 Task: Look for space in Santa Quitéria do Maranhão, Brazil from 11th June, 2023 to 15th June, 2023 for 2 adults in price range Rs.7000 to Rs.16000. Place can be private room with 1  bedroom having 2 beds and 1 bathroom. Property type can be house, flat, guest house, hotel. Booking option can be shelf check-in. Required host language is Spanish.
Action: Key pressed sa
Screenshot: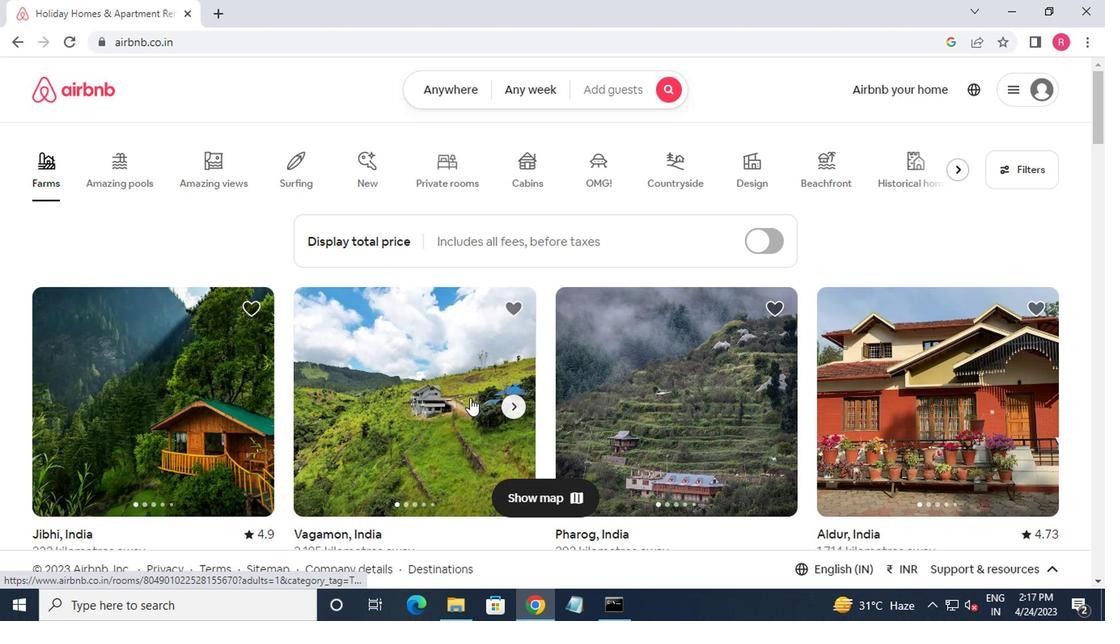 
Action: Mouse moved to (673, 94)
Screenshot: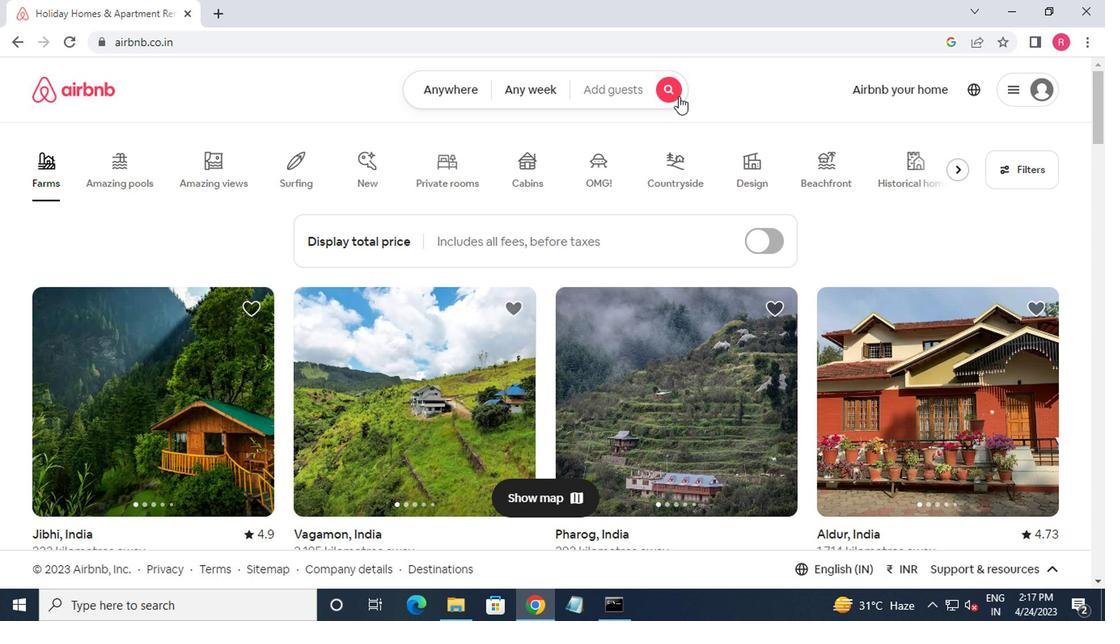 
Action: Mouse pressed left at (673, 94)
Screenshot: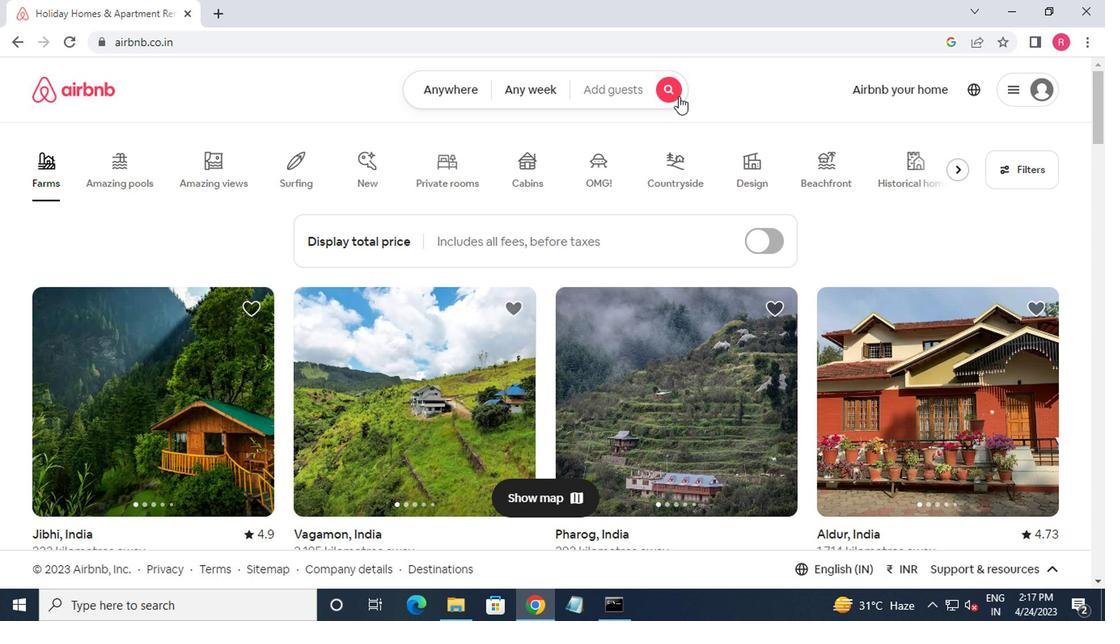 
Action: Mouse moved to (398, 154)
Screenshot: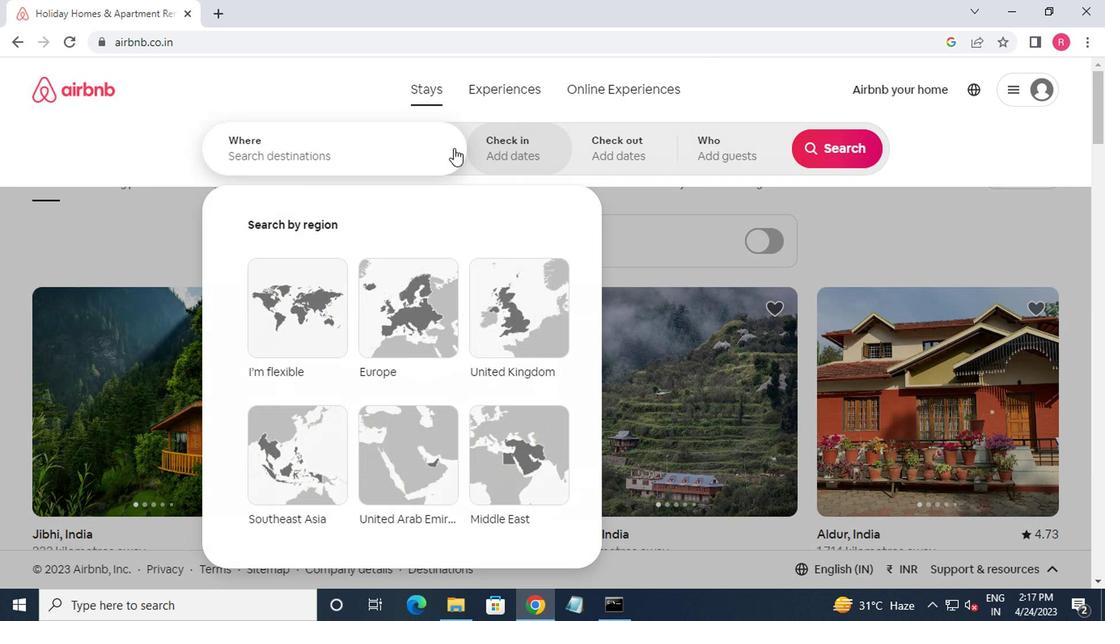 
Action: Mouse pressed left at (398, 154)
Screenshot: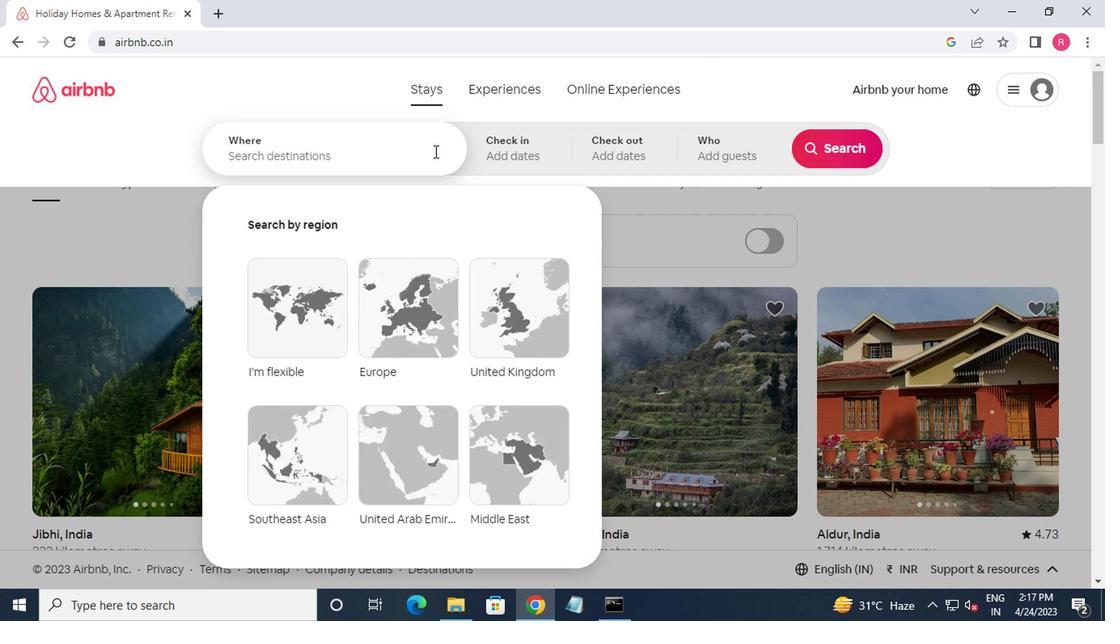 
Action: Mouse moved to (398, 154)
Screenshot: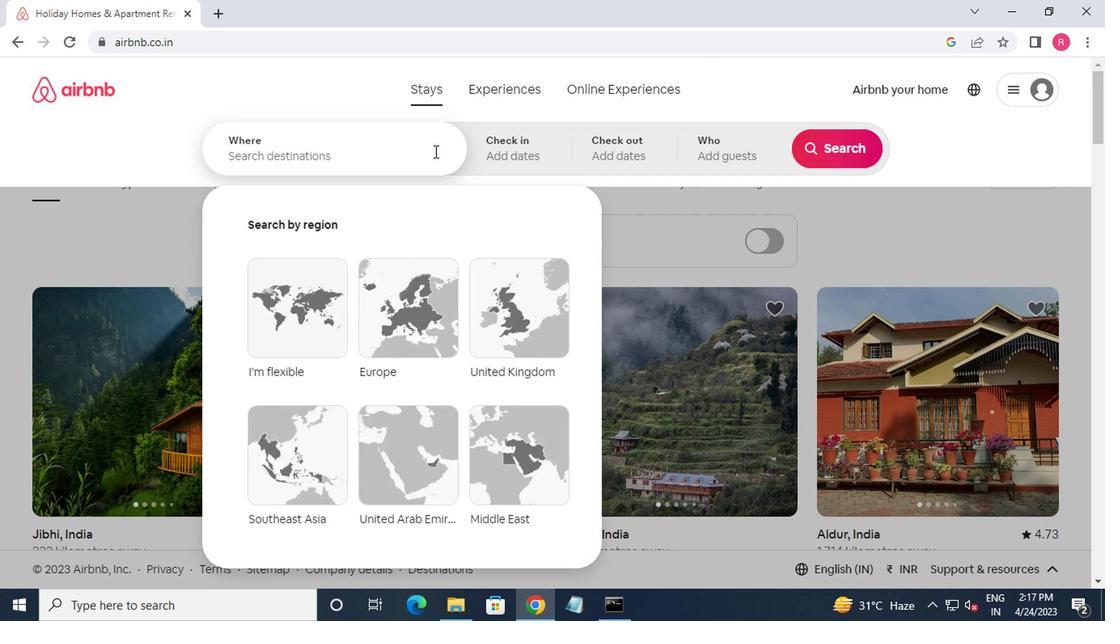 
Action: Key pressed santa<Key.space>quiteria<Key.space>do<Key.space>maranhao,brazil<Key.enter>
Screenshot: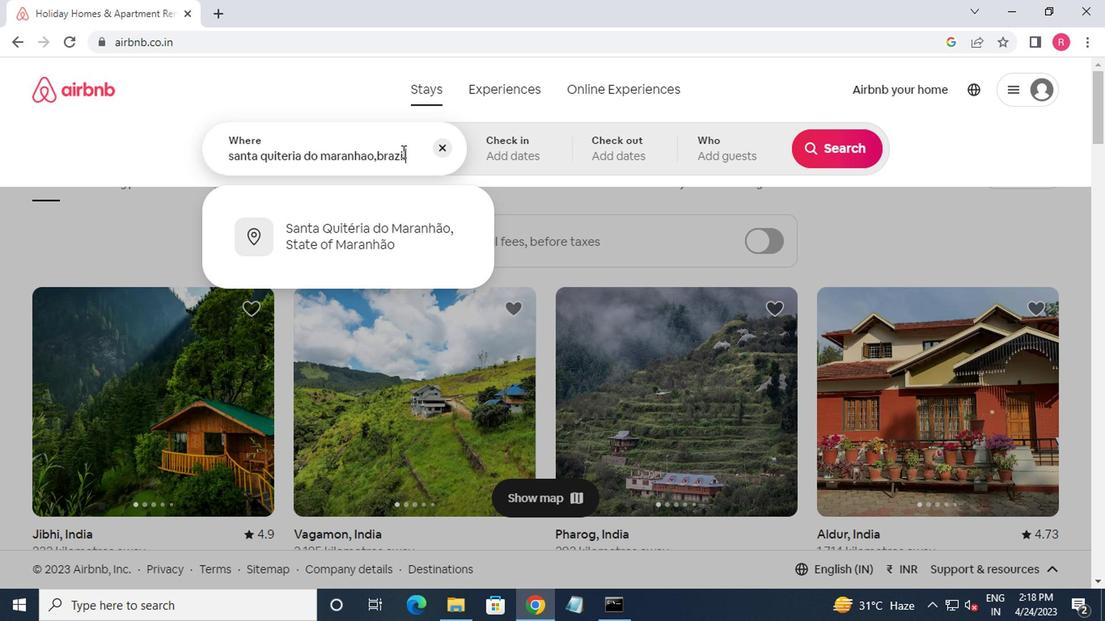 
Action: Mouse moved to (817, 286)
Screenshot: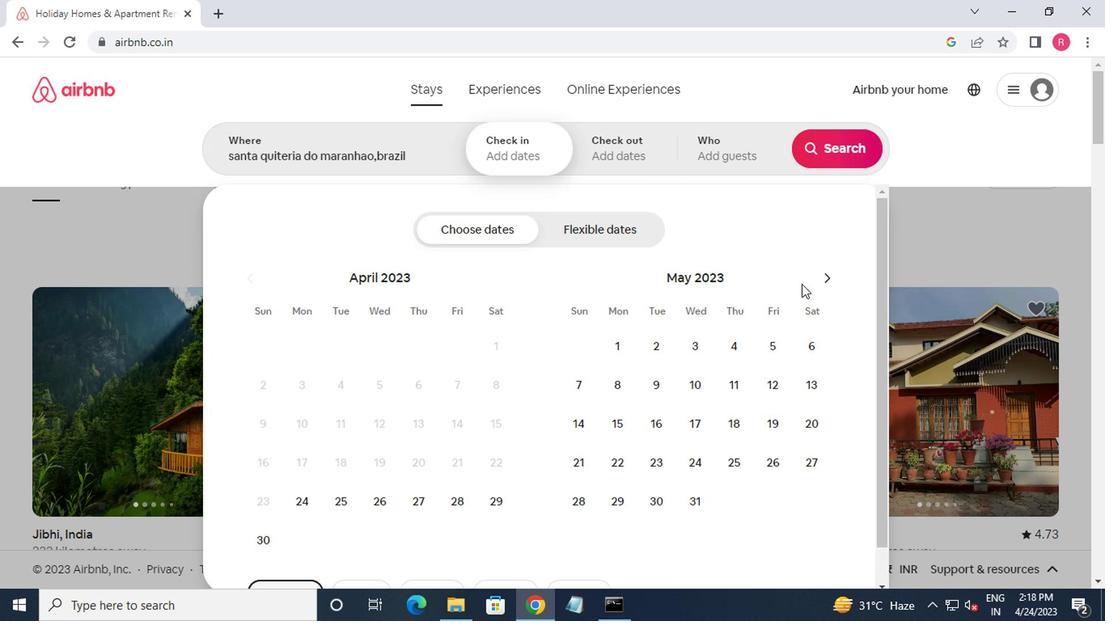 
Action: Mouse pressed left at (817, 286)
Screenshot: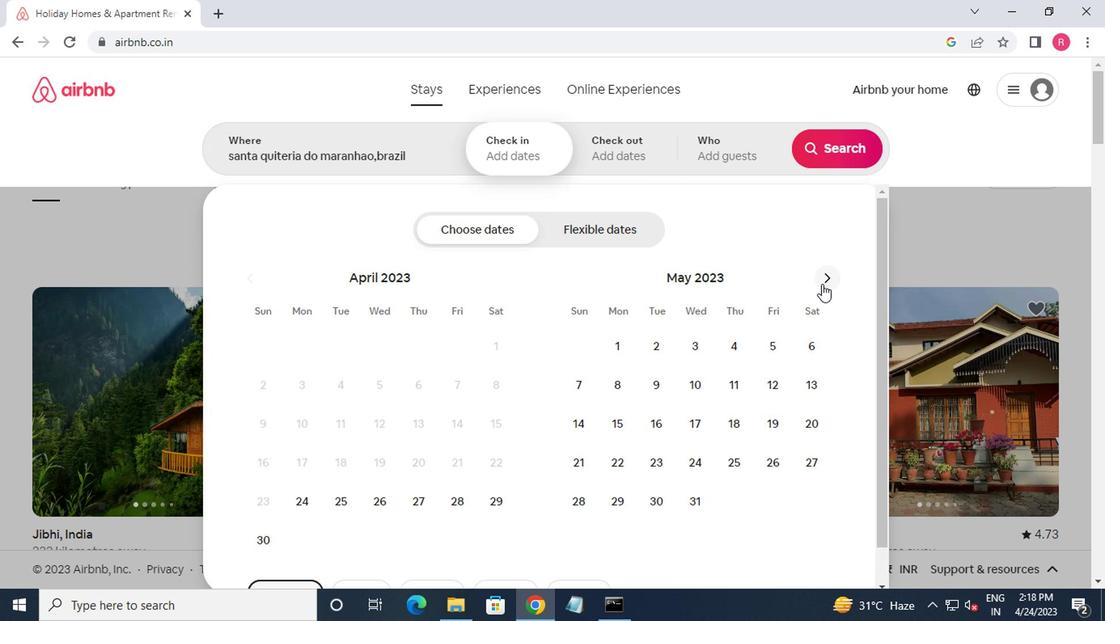 
Action: Mouse pressed left at (817, 286)
Screenshot: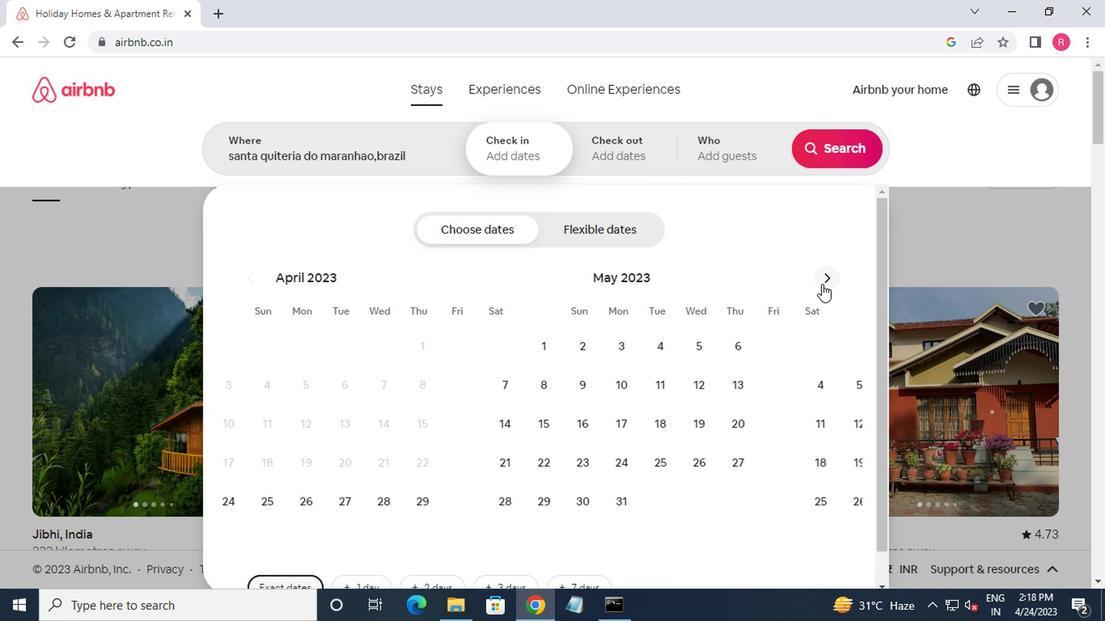 
Action: Mouse moved to (272, 424)
Screenshot: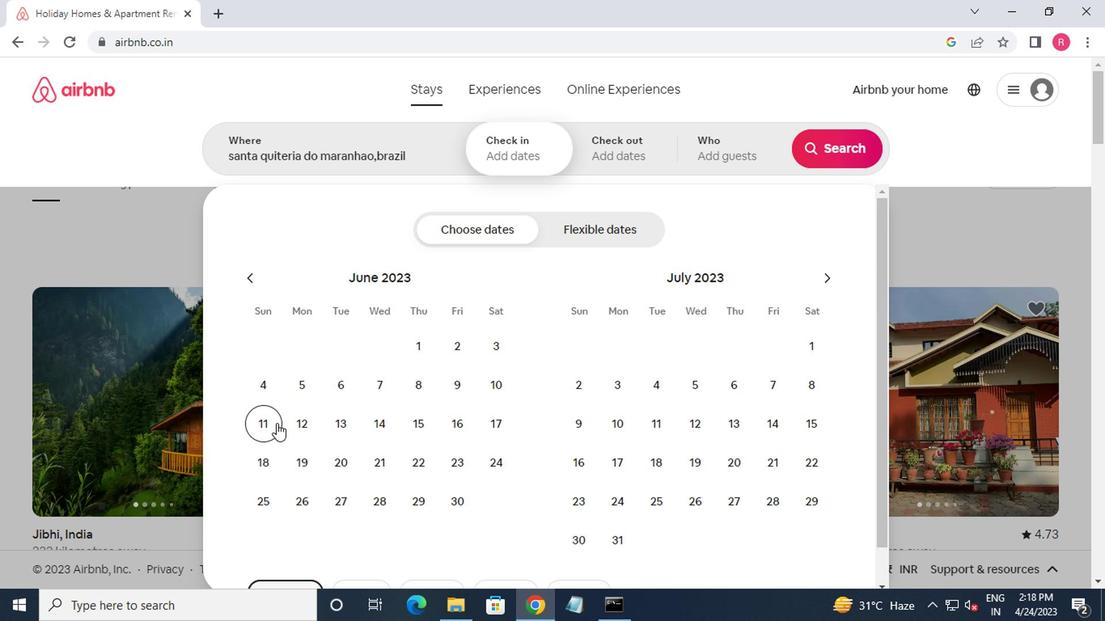 
Action: Mouse pressed left at (272, 424)
Screenshot: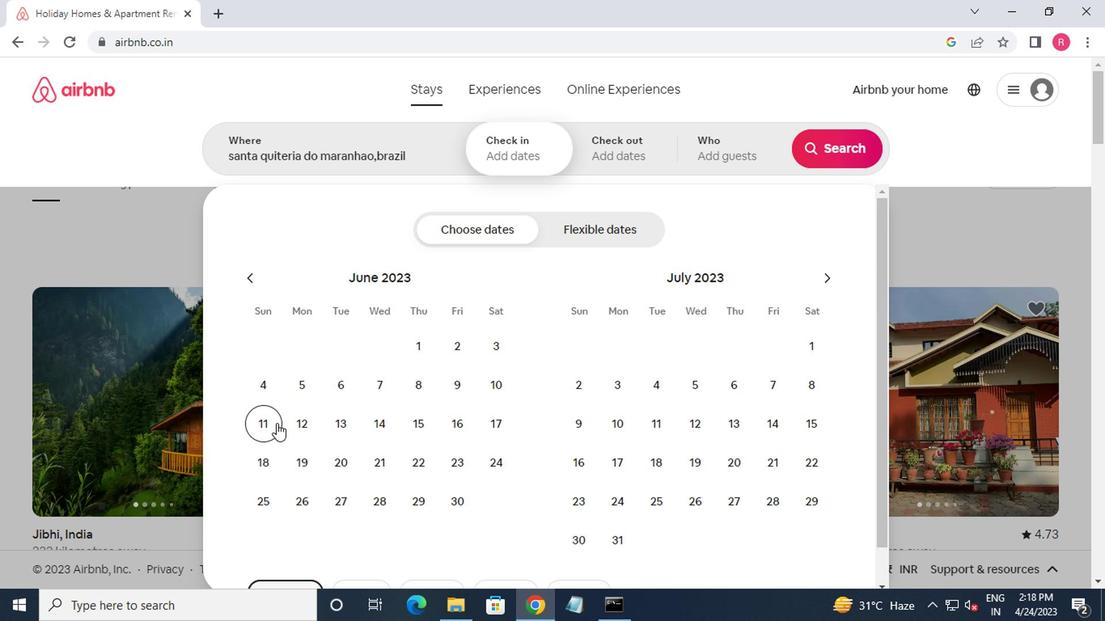 
Action: Mouse moved to (416, 428)
Screenshot: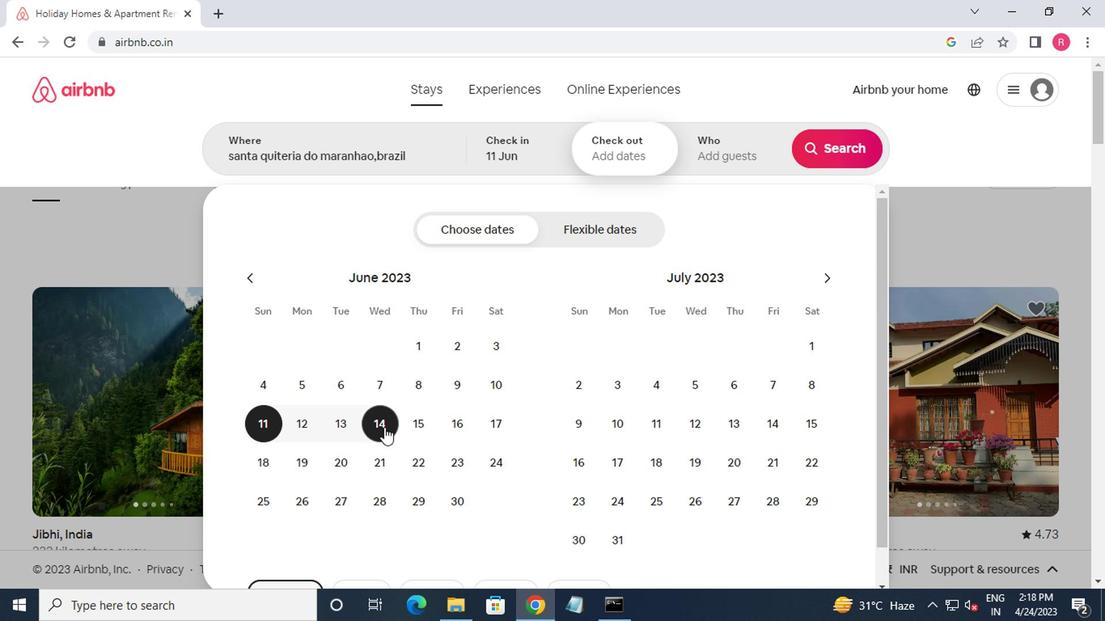 
Action: Mouse pressed left at (416, 428)
Screenshot: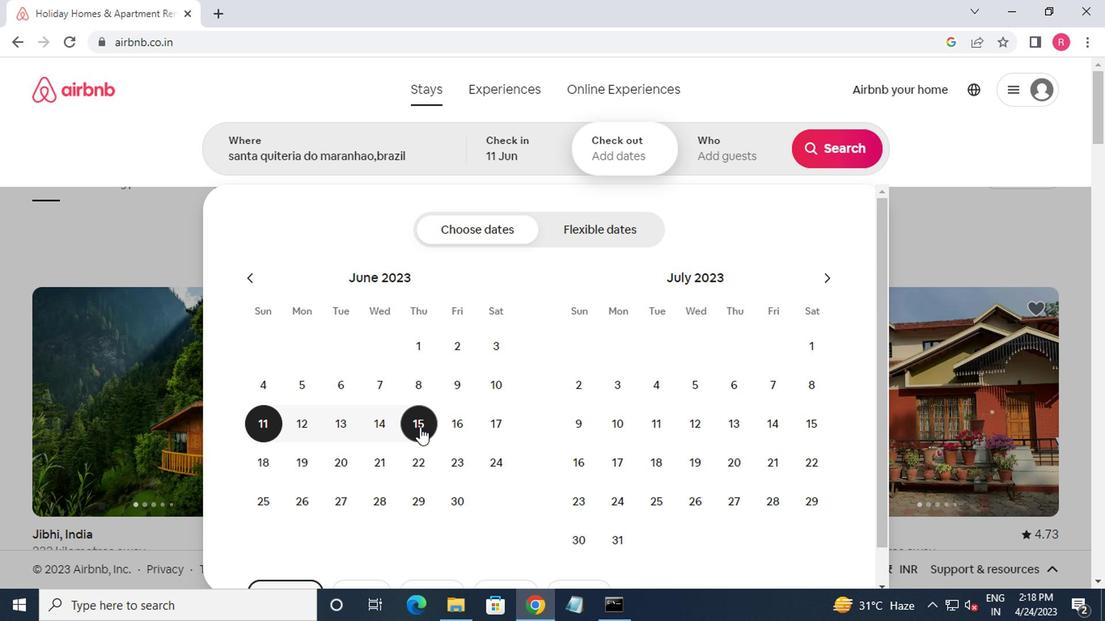 
Action: Mouse moved to (706, 164)
Screenshot: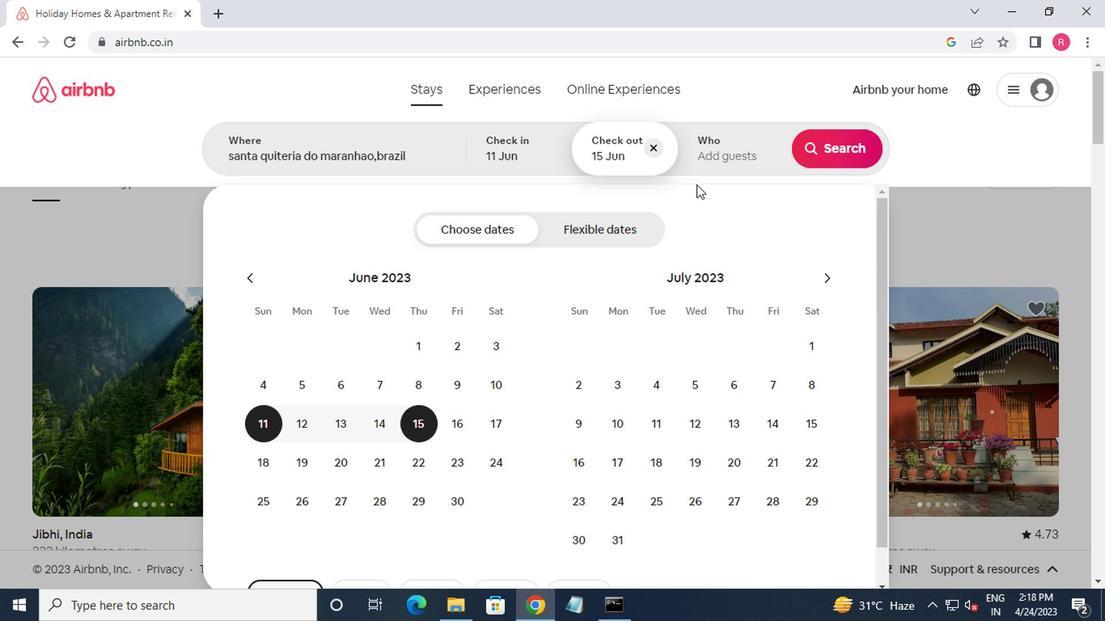 
Action: Mouse pressed left at (706, 164)
Screenshot: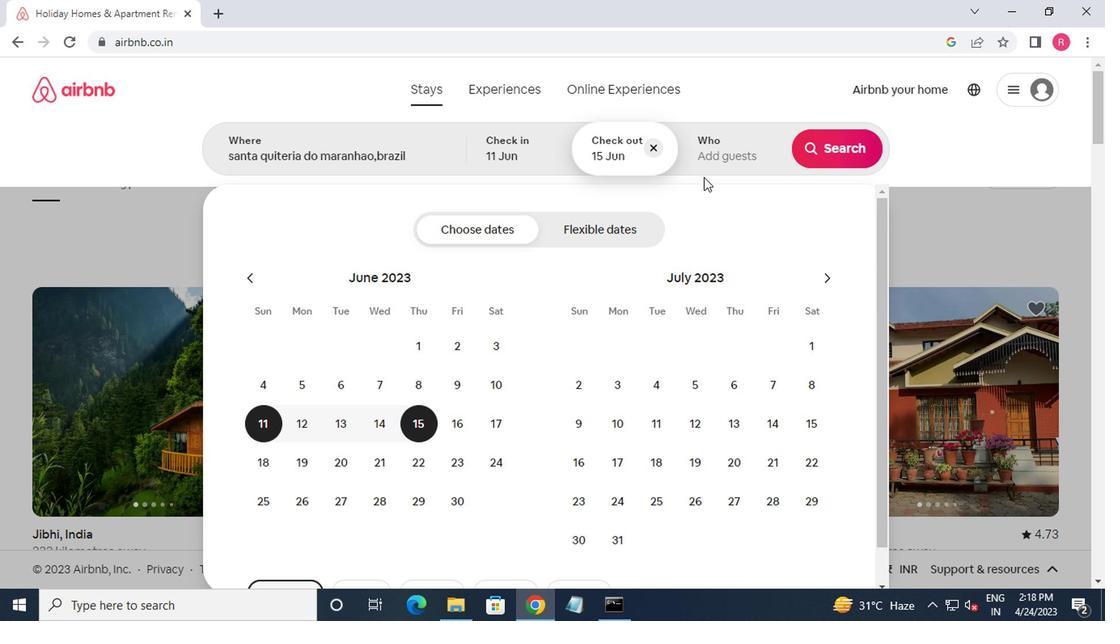 
Action: Mouse moved to (838, 232)
Screenshot: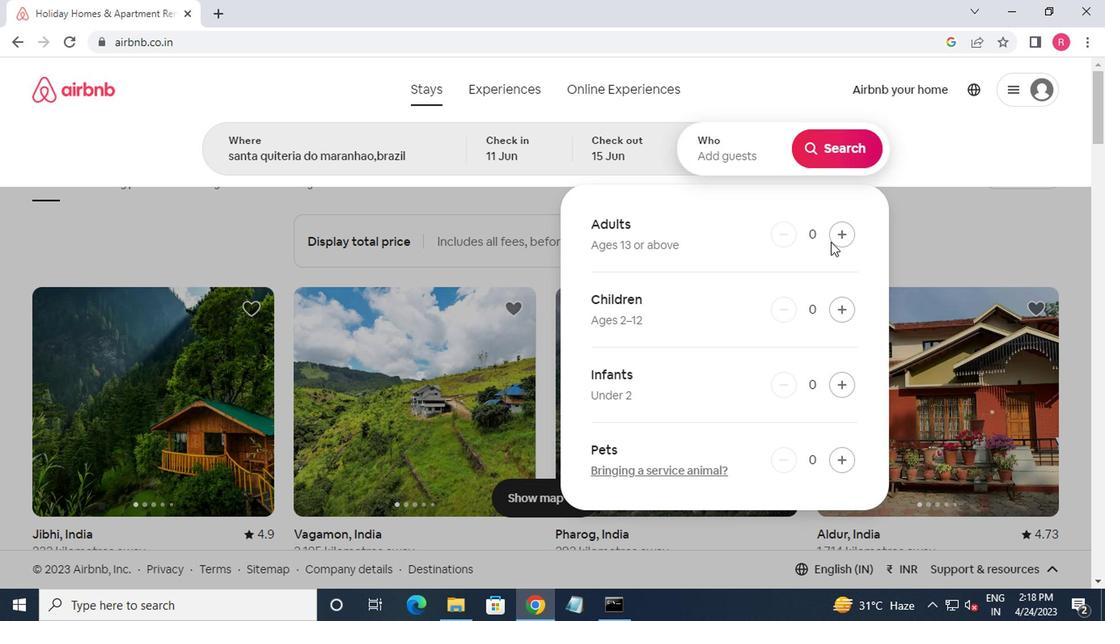 
Action: Mouse pressed left at (838, 232)
Screenshot: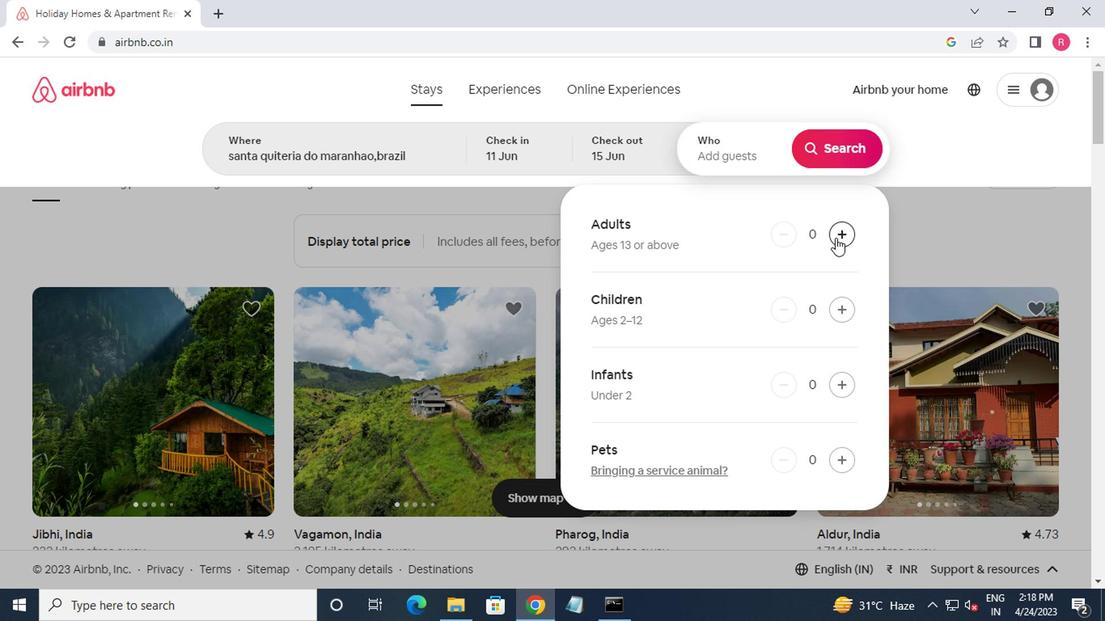 
Action: Mouse pressed left at (838, 232)
Screenshot: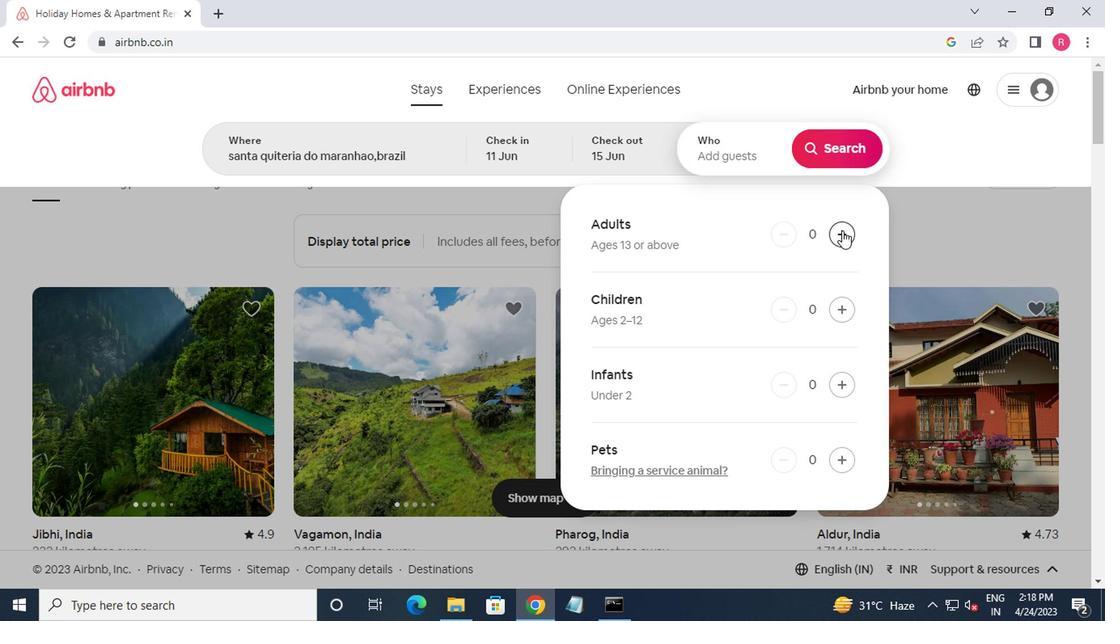 
Action: Mouse moved to (812, 157)
Screenshot: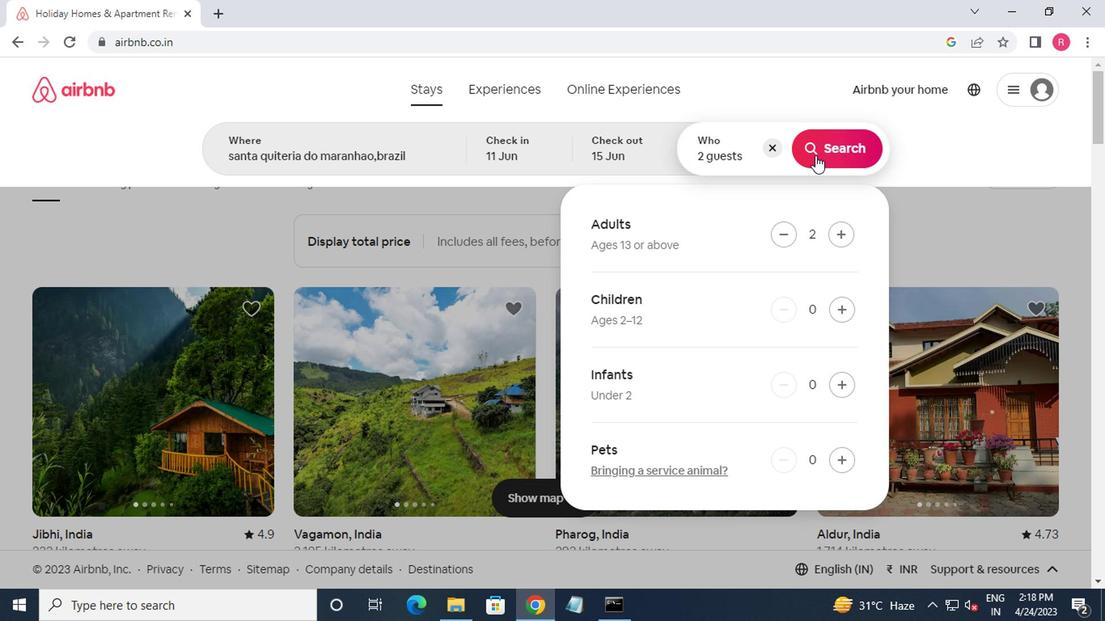 
Action: Mouse pressed left at (812, 157)
Screenshot: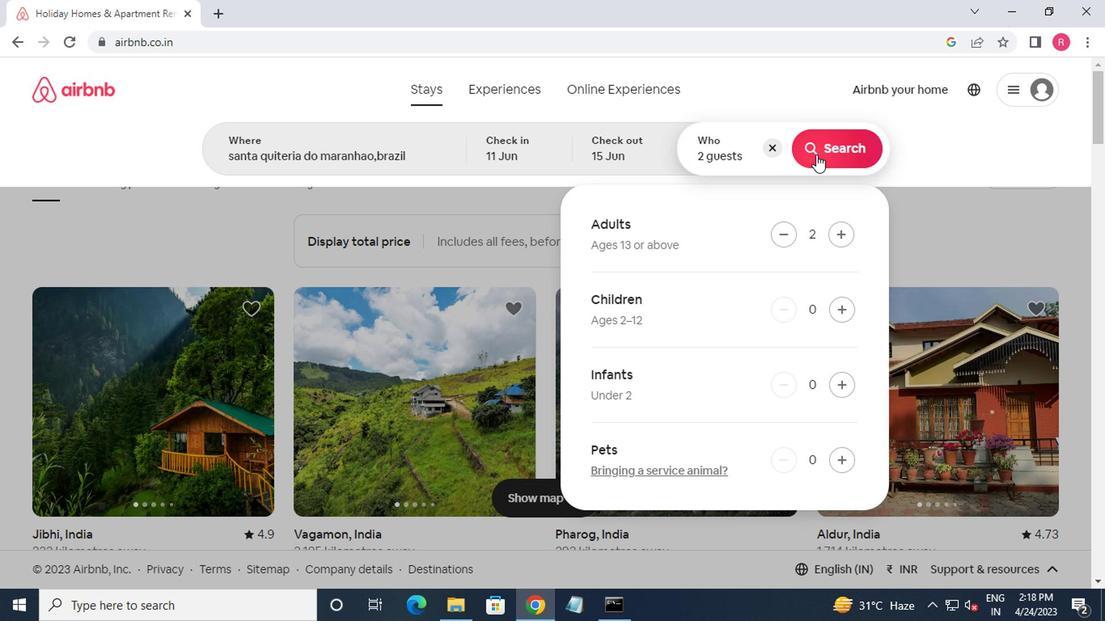 
Action: Mouse moved to (1019, 145)
Screenshot: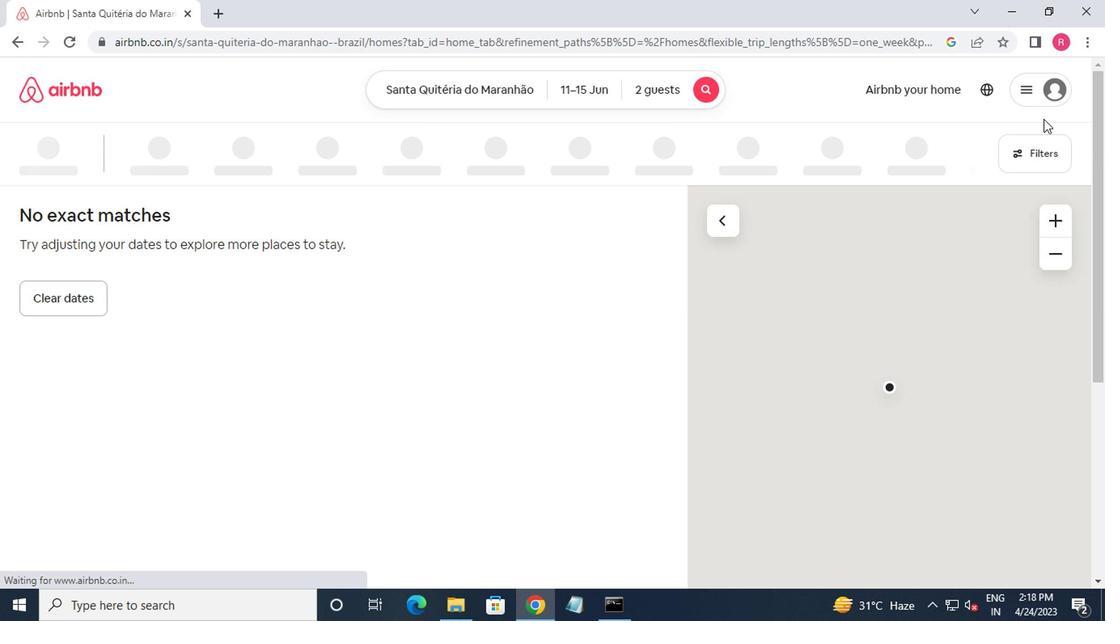 
Action: Mouse pressed left at (1019, 145)
Screenshot: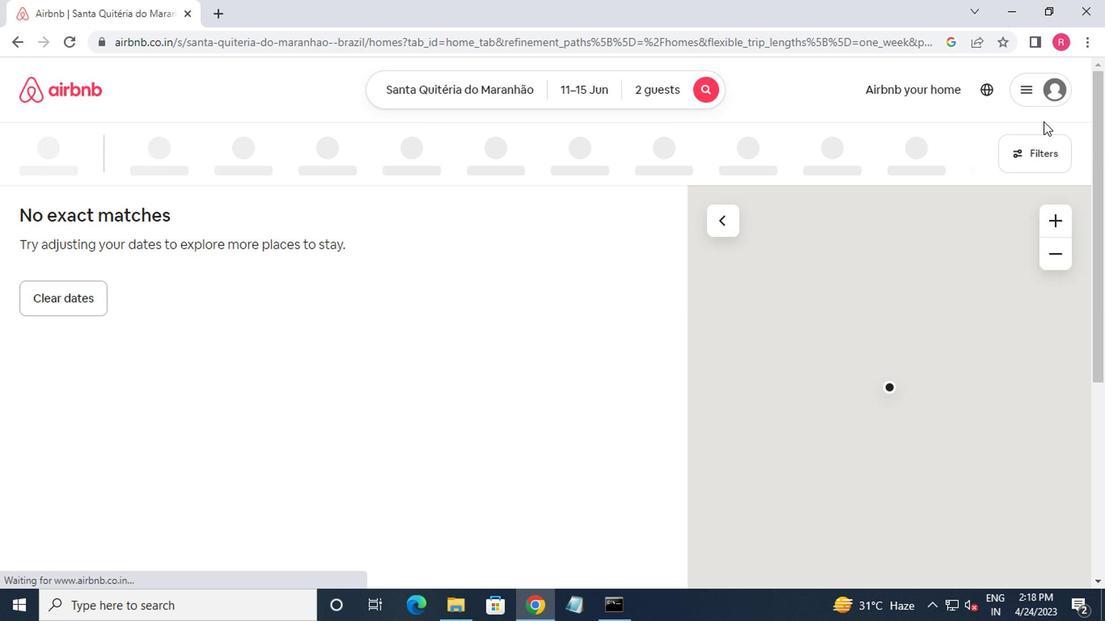 
Action: Mouse moved to (360, 263)
Screenshot: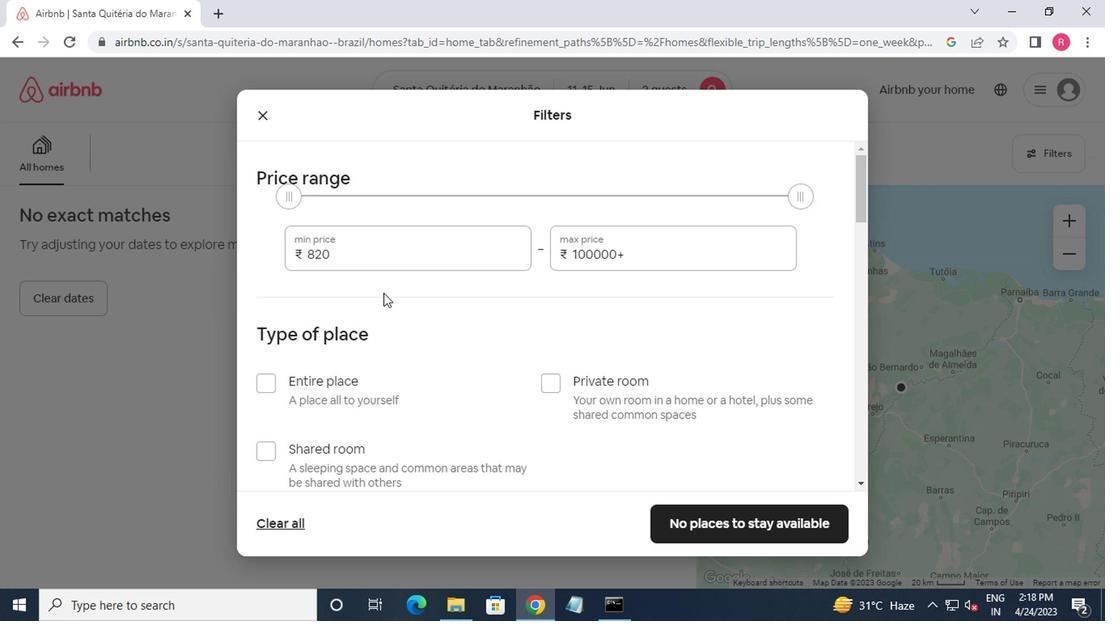 
Action: Mouse pressed left at (360, 263)
Screenshot: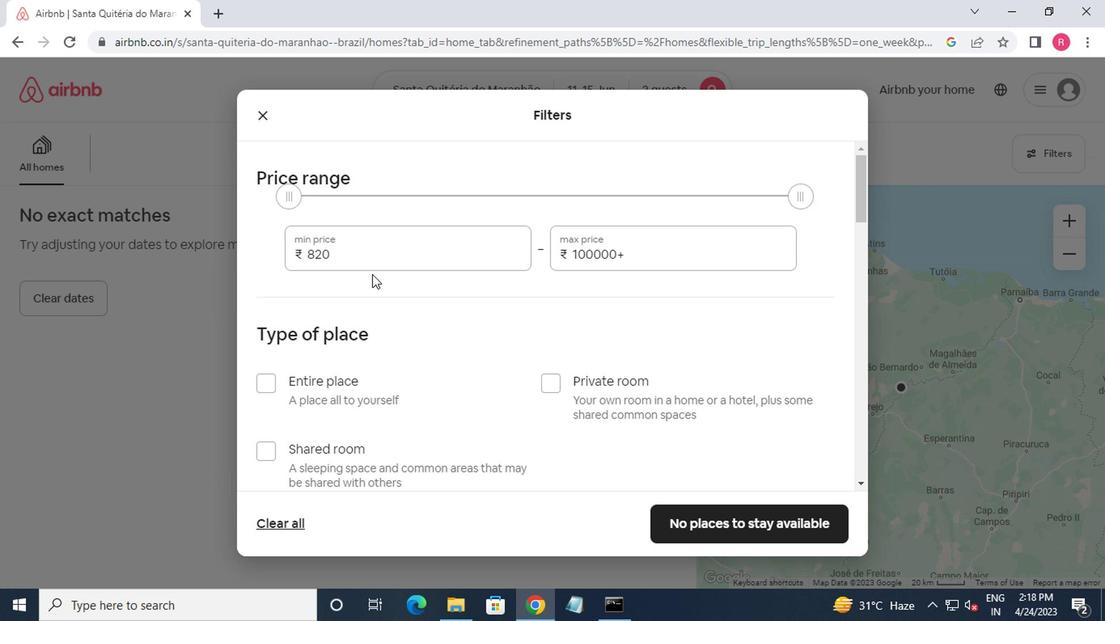 
Action: Mouse moved to (359, 264)
Screenshot: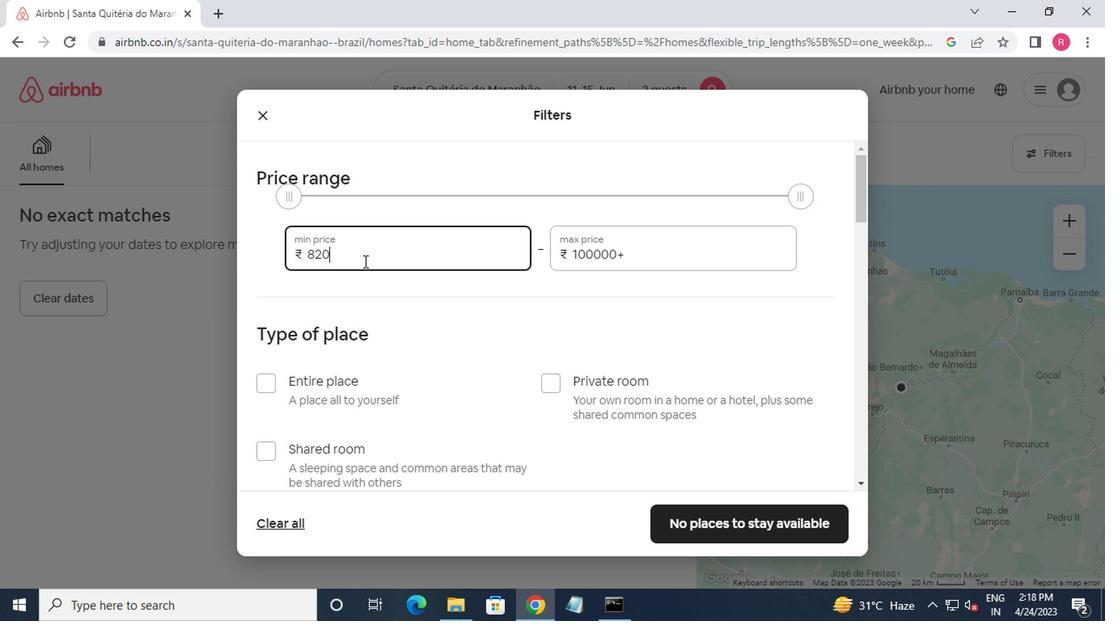 
Action: Key pressed <Key.backspace><Key.backspace><Key.backspace><Key.backspace><Key.backspace>7000<Key.tab>16000
Screenshot: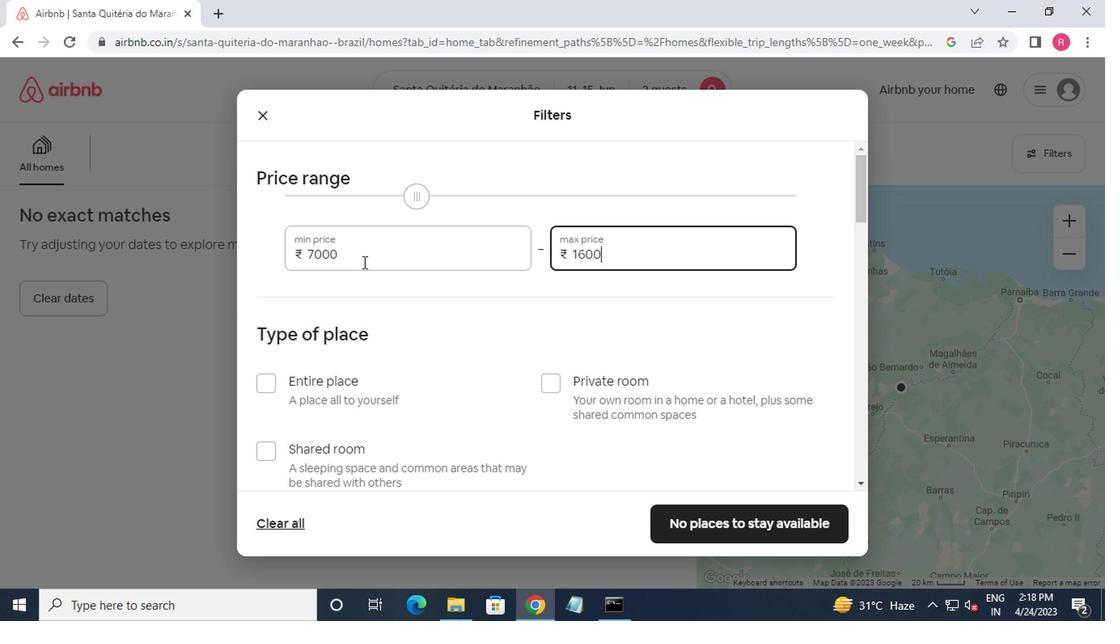
Action: Mouse moved to (352, 393)
Screenshot: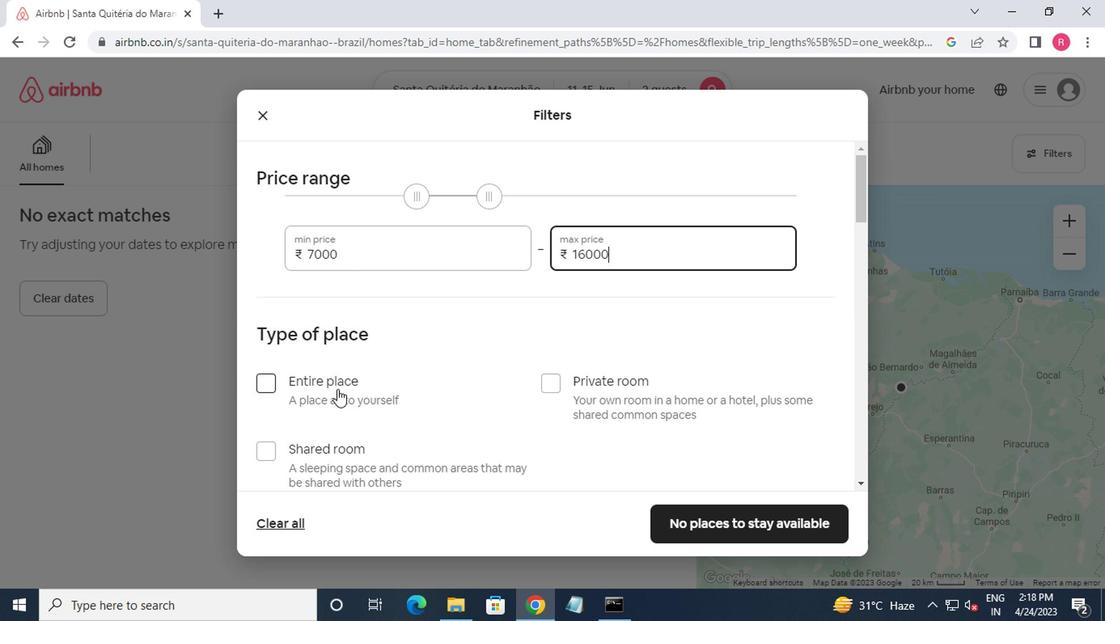 
Action: Mouse scrolled (352, 391) with delta (0, -1)
Screenshot: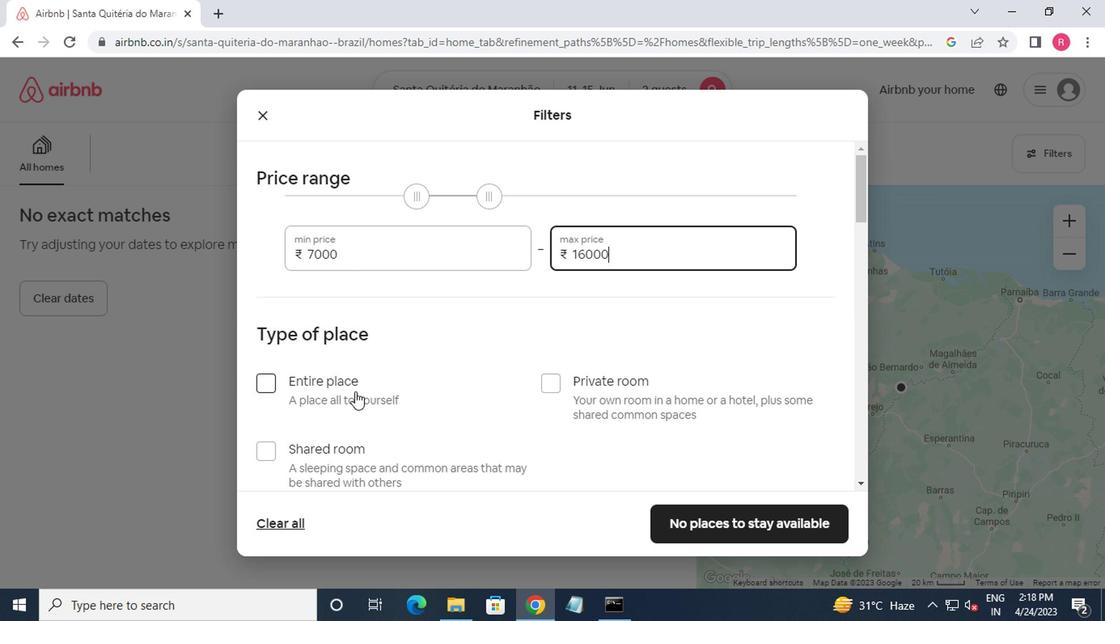 
Action: Mouse moved to (546, 303)
Screenshot: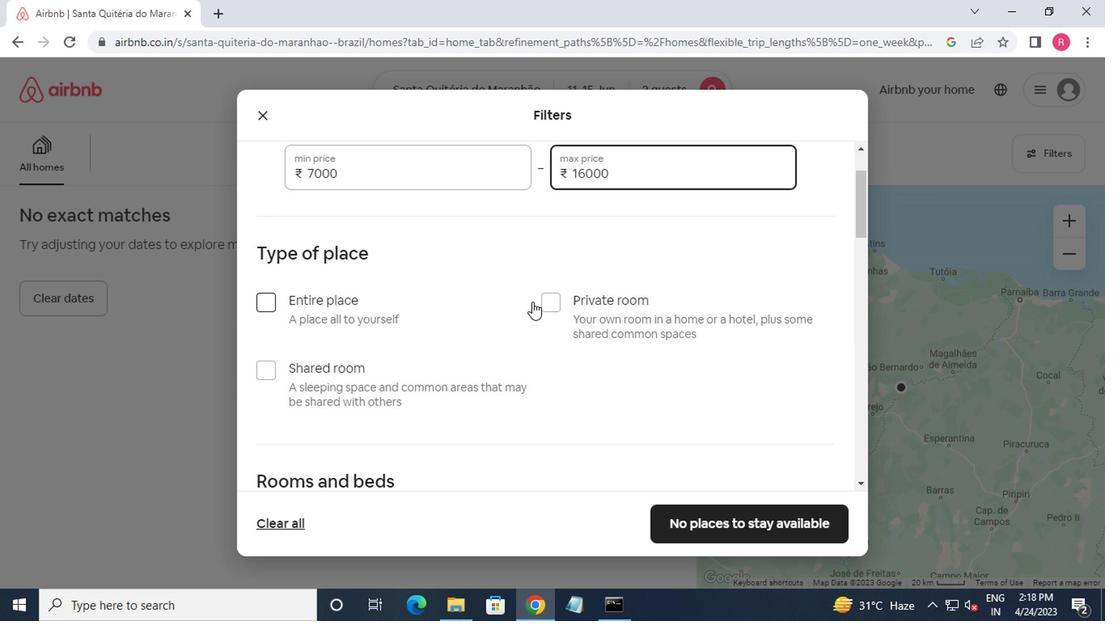 
Action: Mouse pressed left at (546, 303)
Screenshot: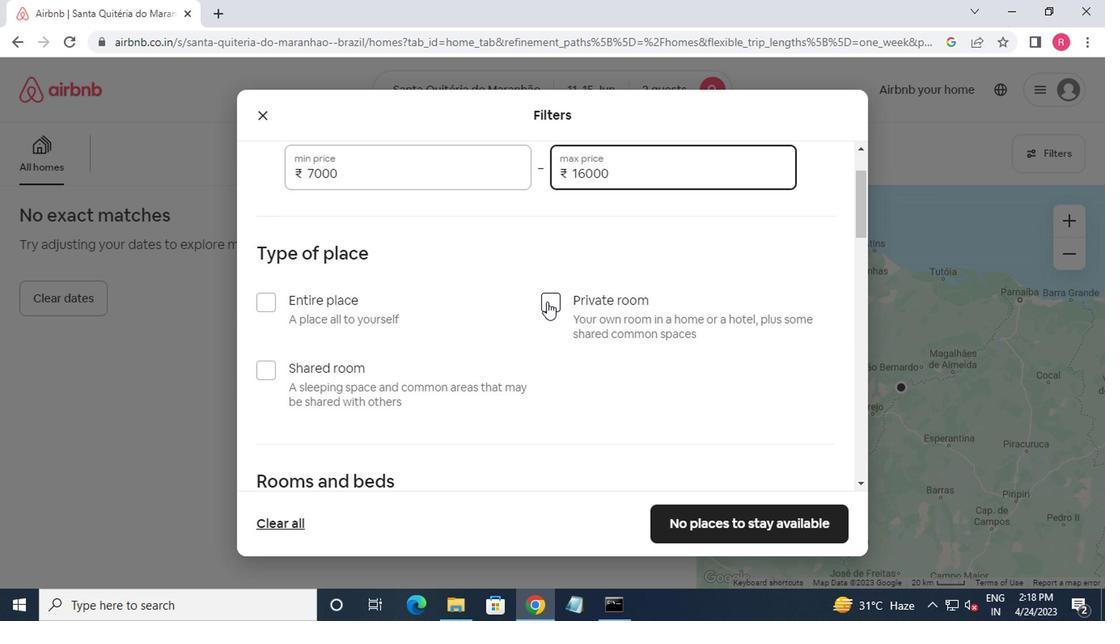 
Action: Mouse moved to (518, 364)
Screenshot: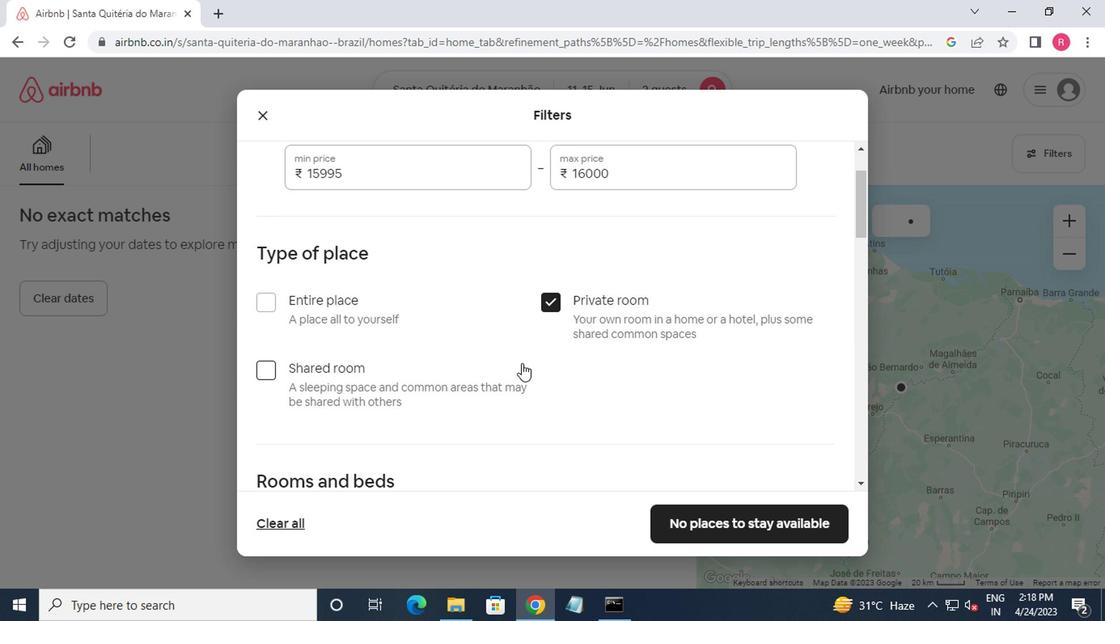 
Action: Mouse scrolled (518, 363) with delta (0, -1)
Screenshot: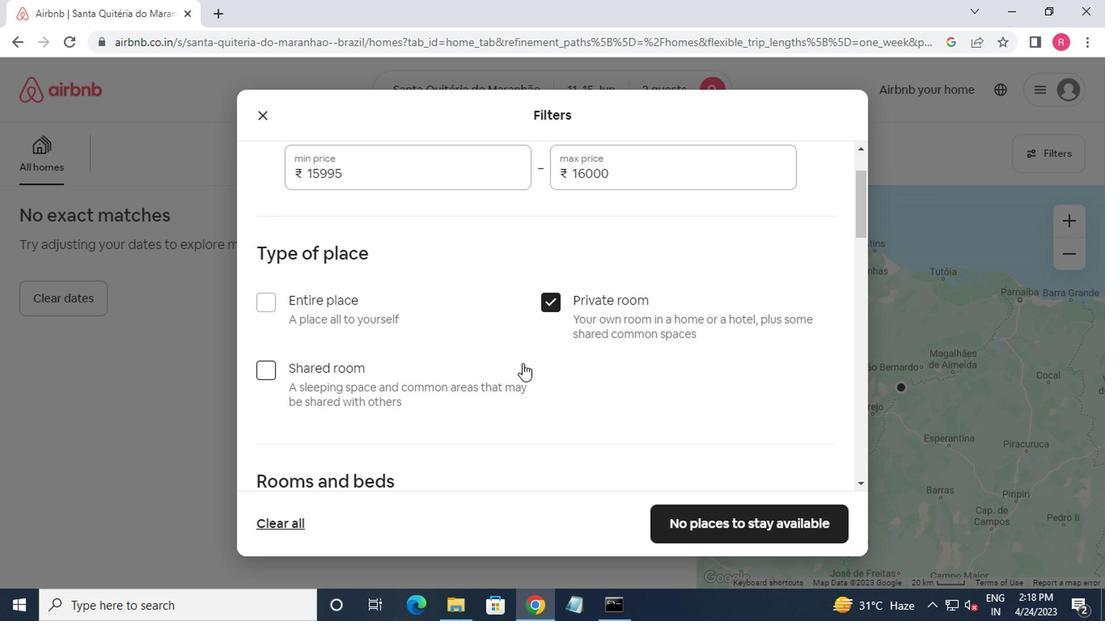 
Action: Mouse scrolled (518, 363) with delta (0, -1)
Screenshot: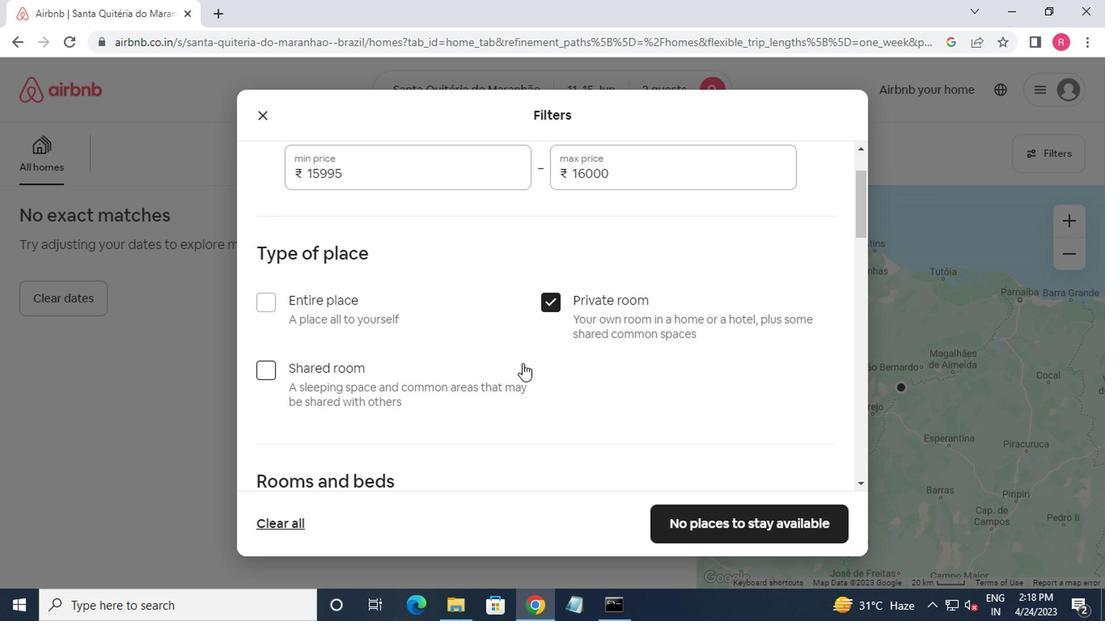 
Action: Mouse scrolled (518, 363) with delta (0, -1)
Screenshot: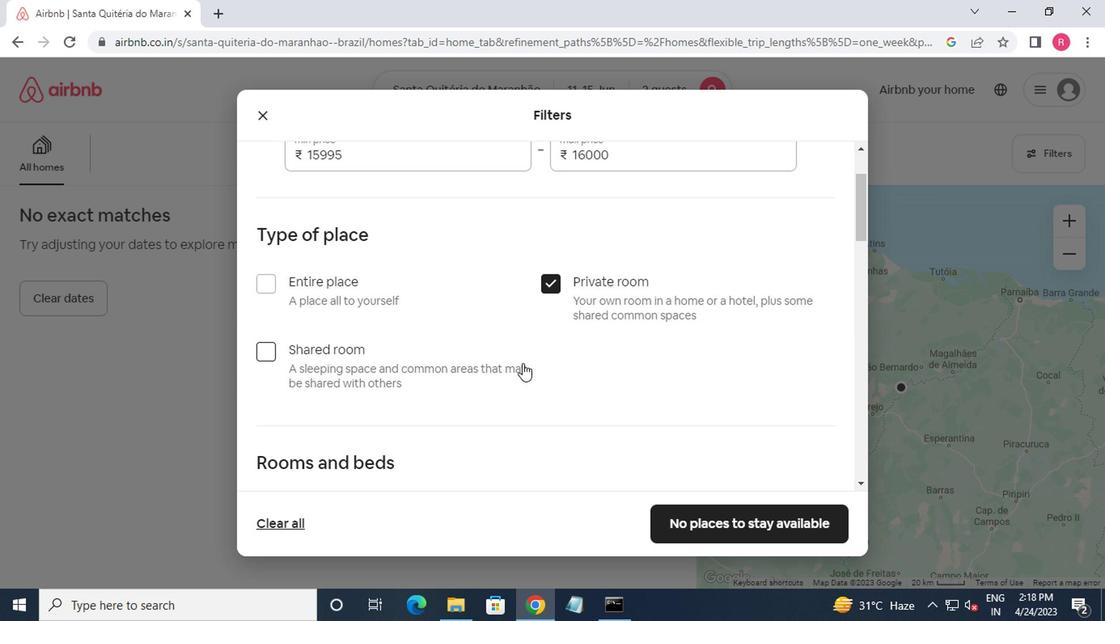 
Action: Mouse moved to (512, 364)
Screenshot: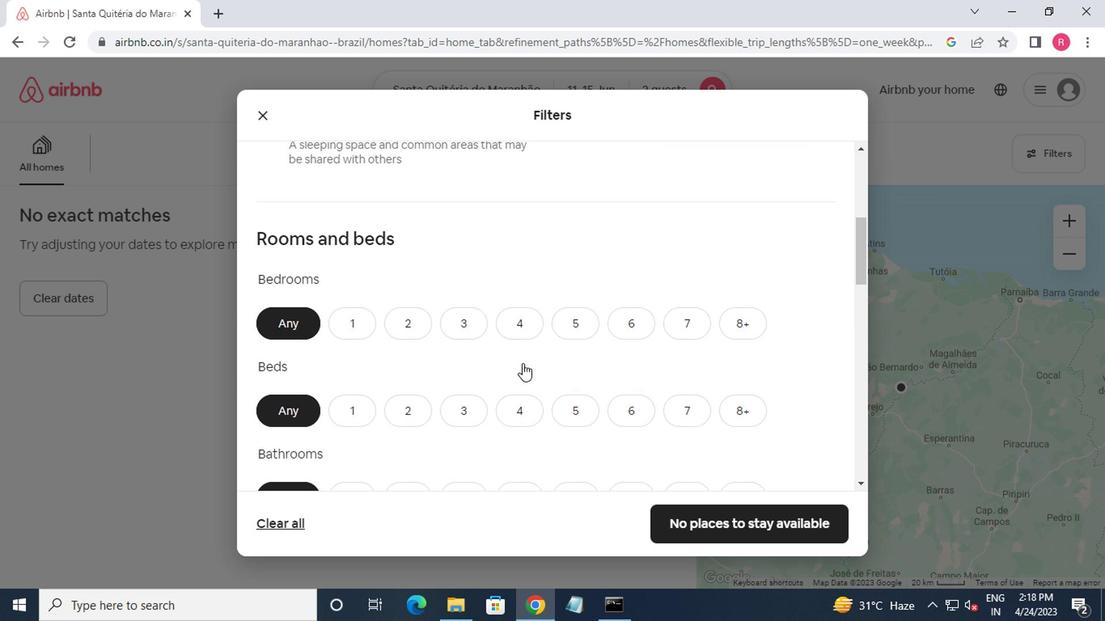 
Action: Mouse scrolled (512, 363) with delta (0, -1)
Screenshot: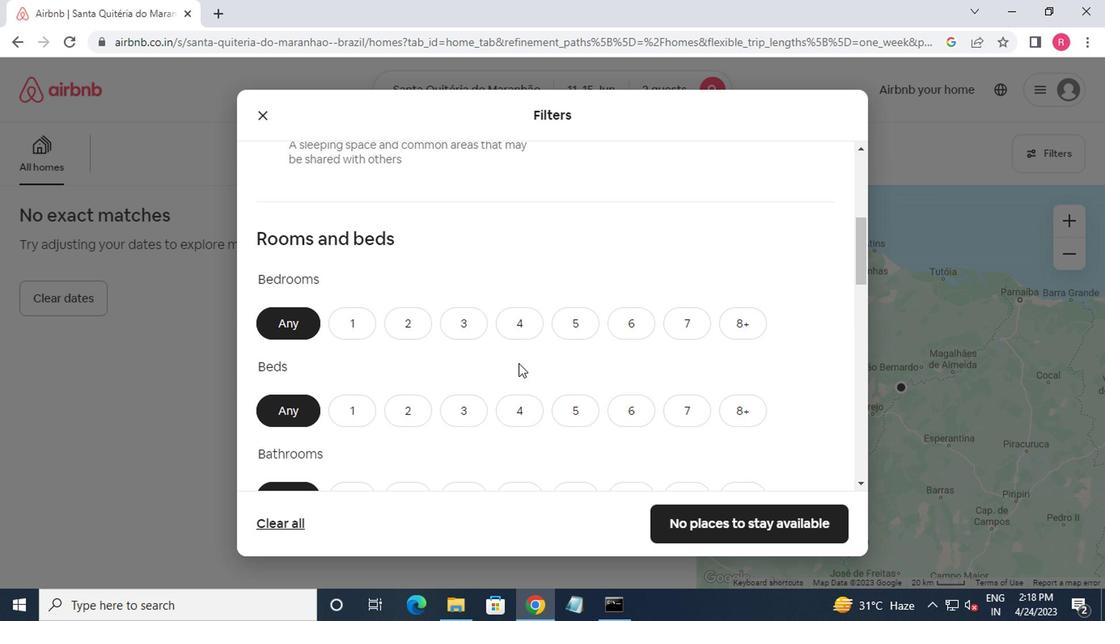 
Action: Mouse moved to (344, 257)
Screenshot: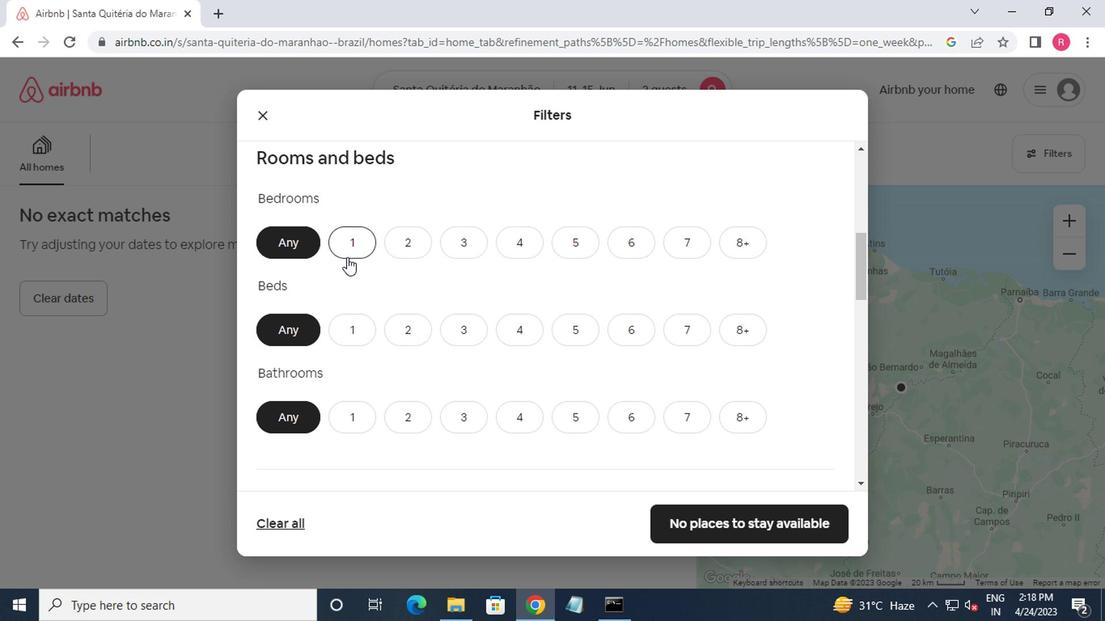 
Action: Mouse pressed left at (344, 257)
Screenshot: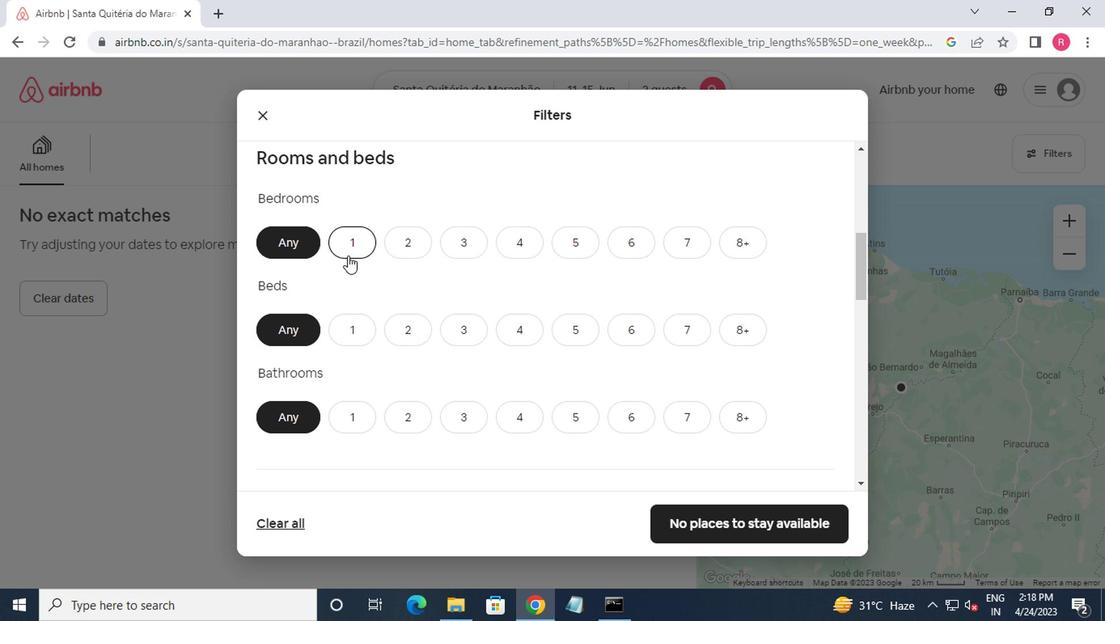 
Action: Mouse moved to (402, 340)
Screenshot: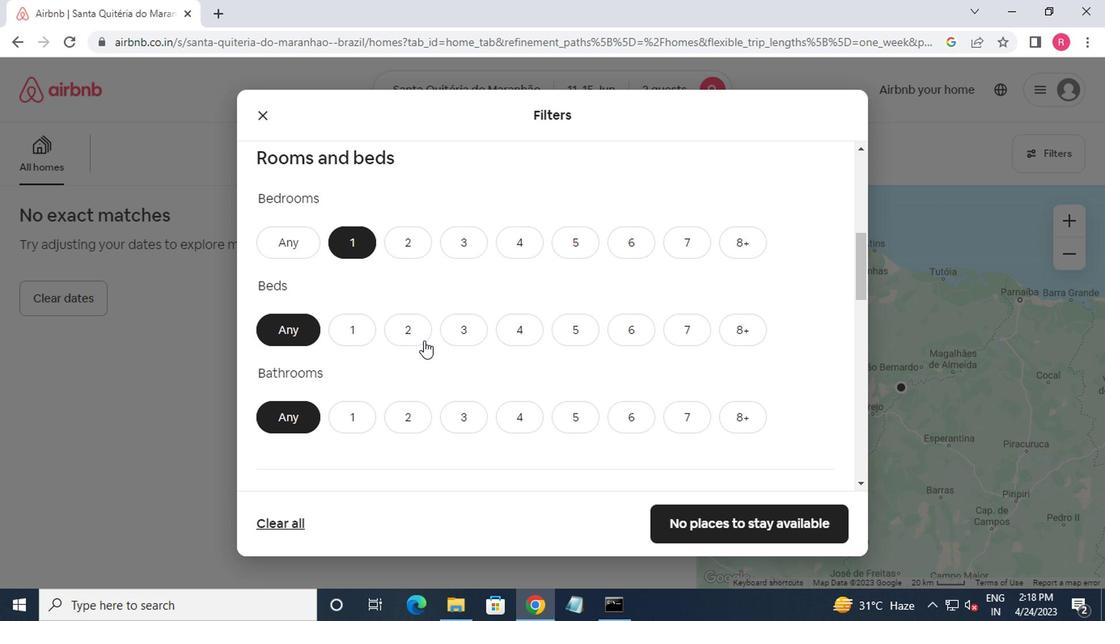 
Action: Mouse pressed left at (402, 340)
Screenshot: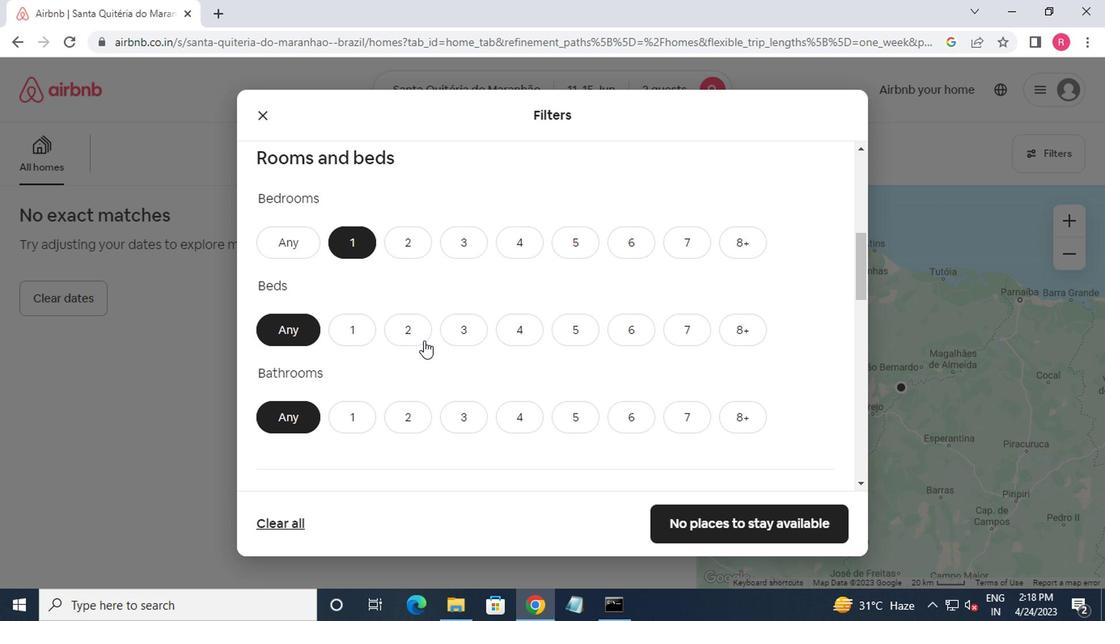 
Action: Mouse moved to (356, 417)
Screenshot: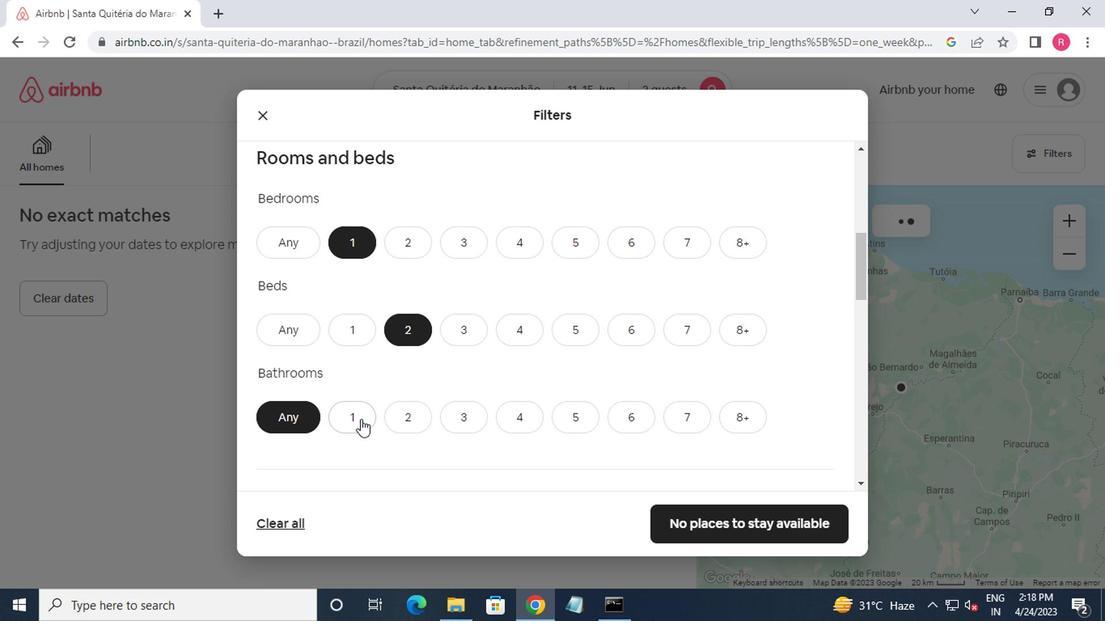 
Action: Mouse pressed left at (356, 417)
Screenshot: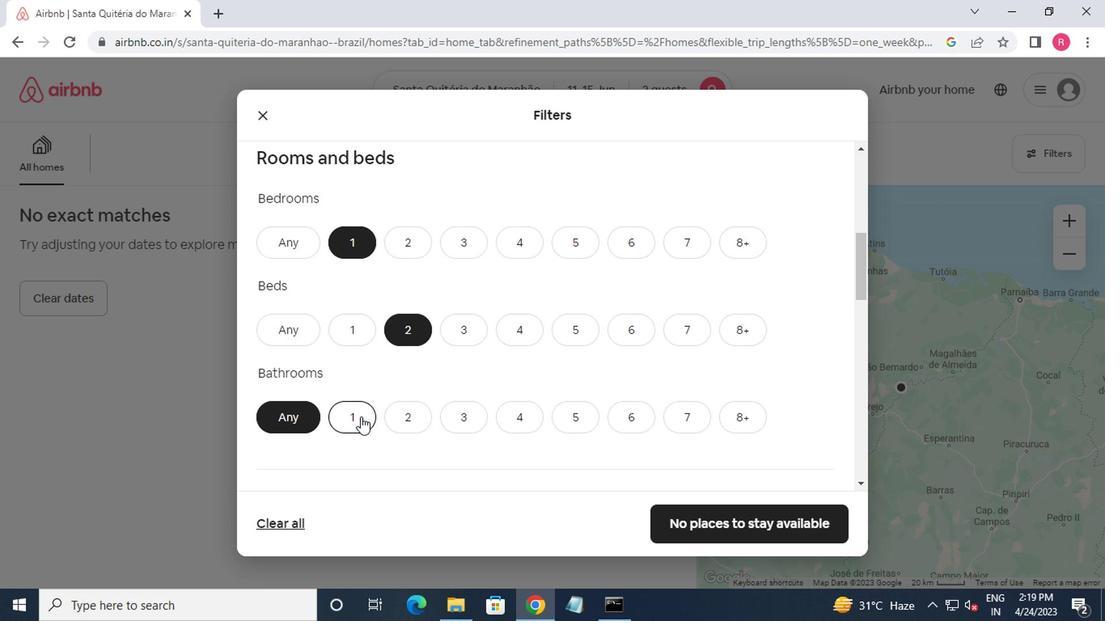 
Action: Mouse moved to (372, 408)
Screenshot: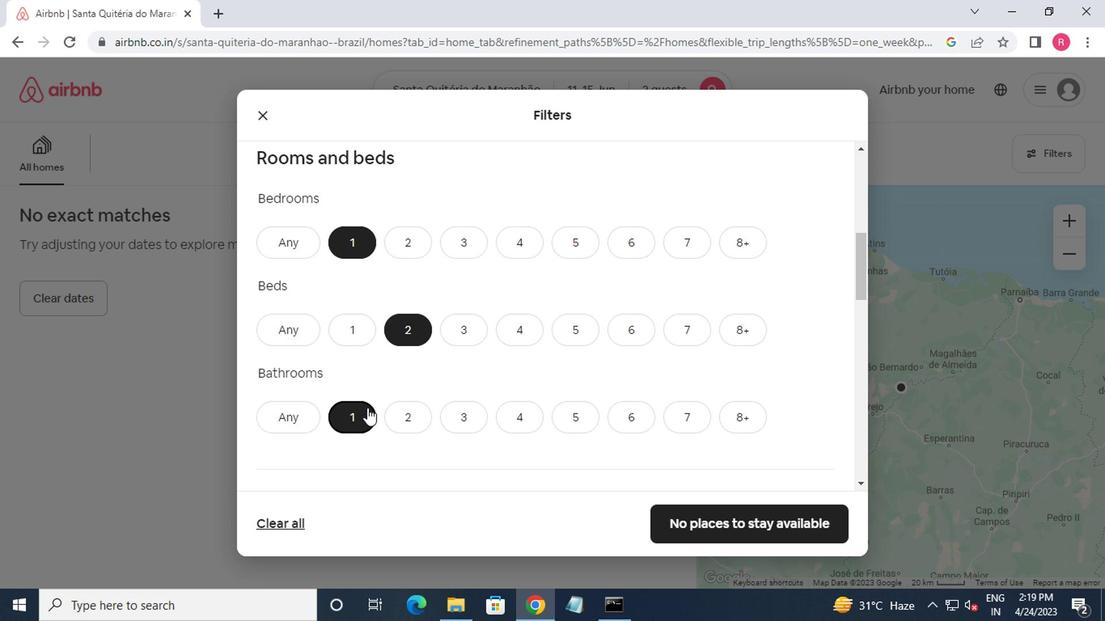 
Action: Mouse scrolled (372, 408) with delta (0, 0)
Screenshot: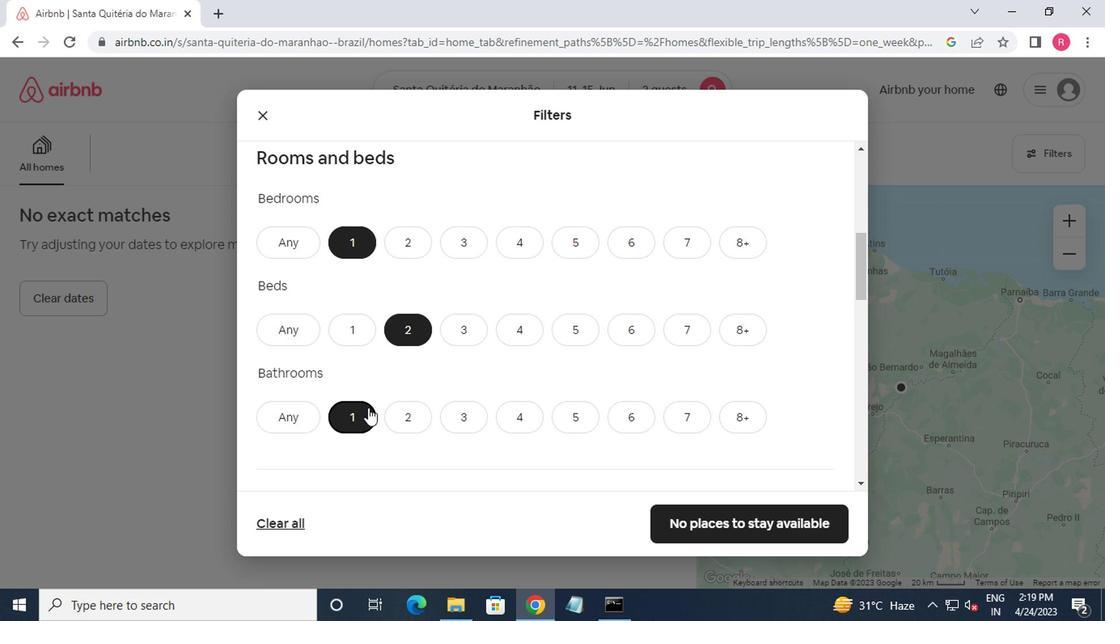 
Action: Mouse moved to (372, 408)
Screenshot: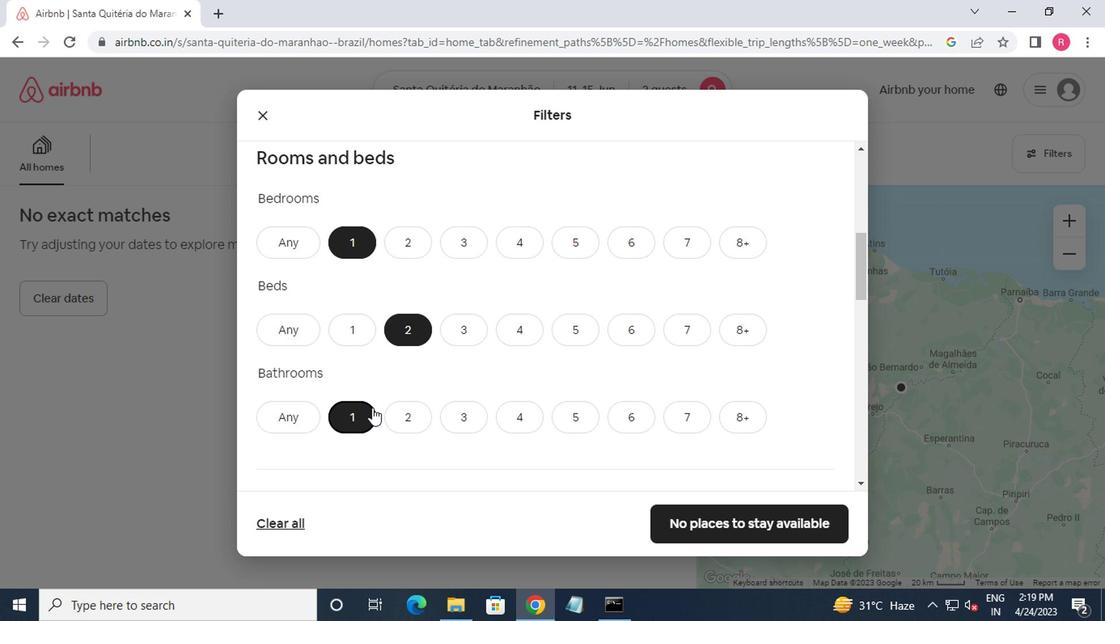 
Action: Mouse scrolled (372, 408) with delta (0, 0)
Screenshot: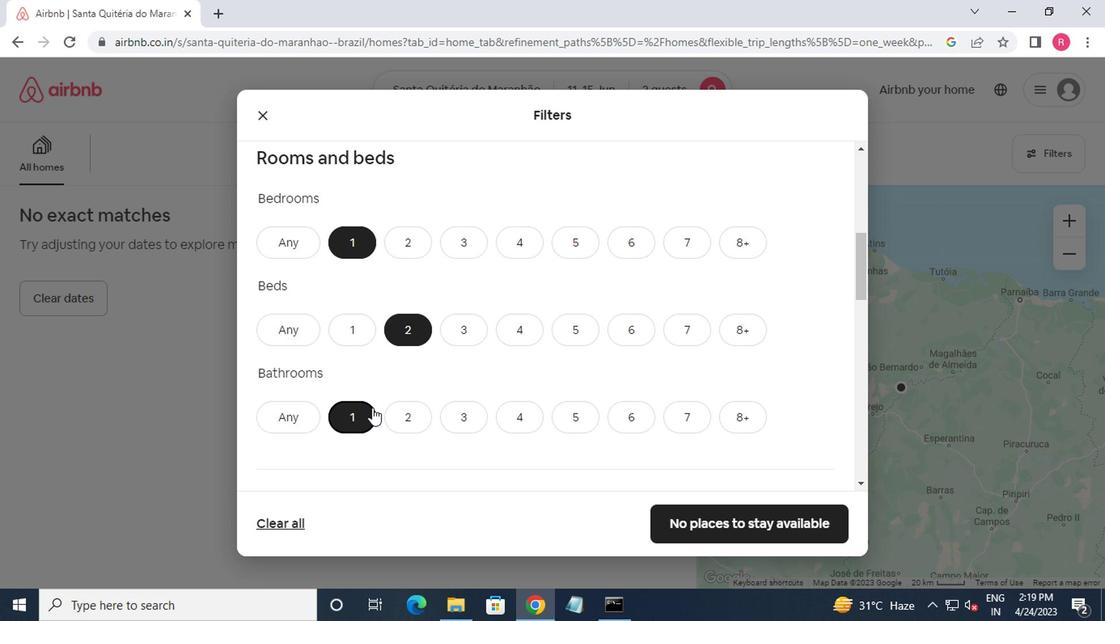 
Action: Mouse moved to (372, 411)
Screenshot: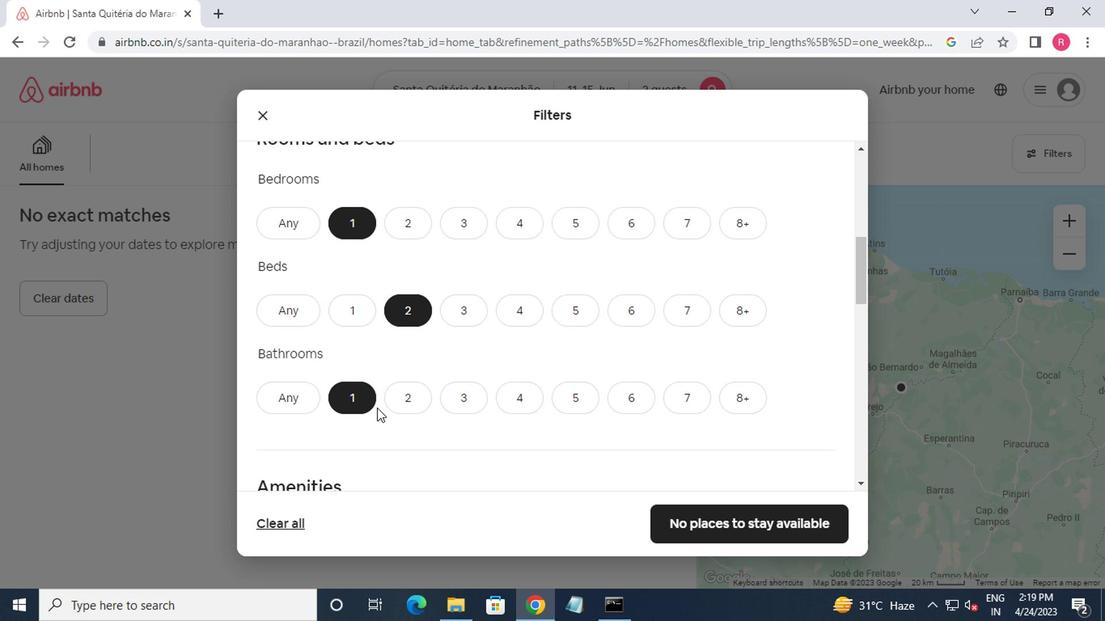 
Action: Mouse scrolled (372, 410) with delta (0, -1)
Screenshot: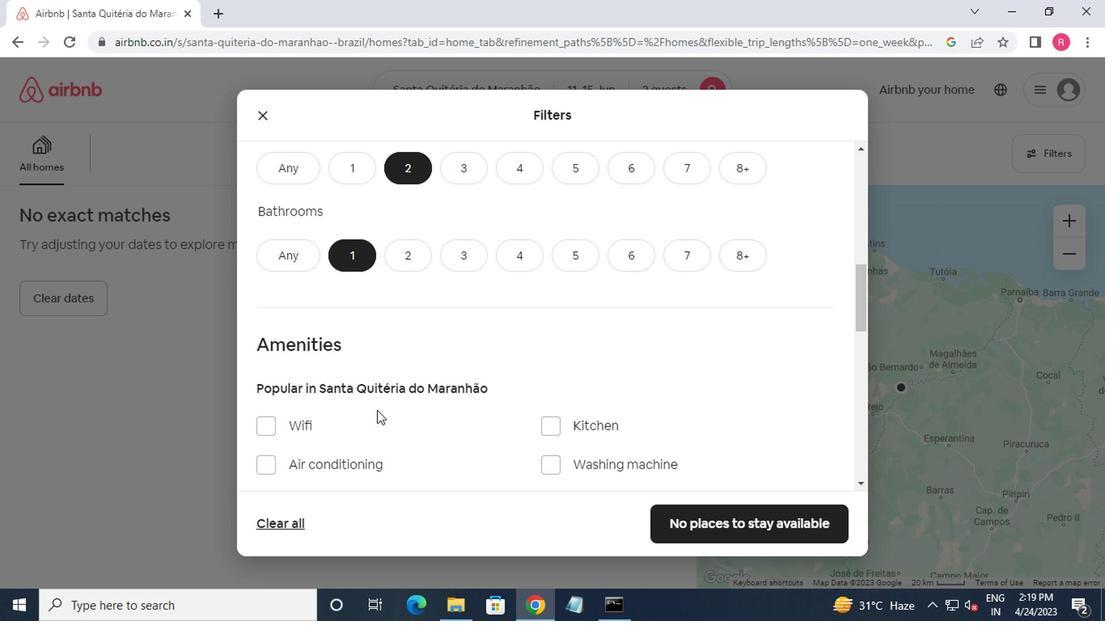 
Action: Mouse scrolled (372, 410) with delta (0, -1)
Screenshot: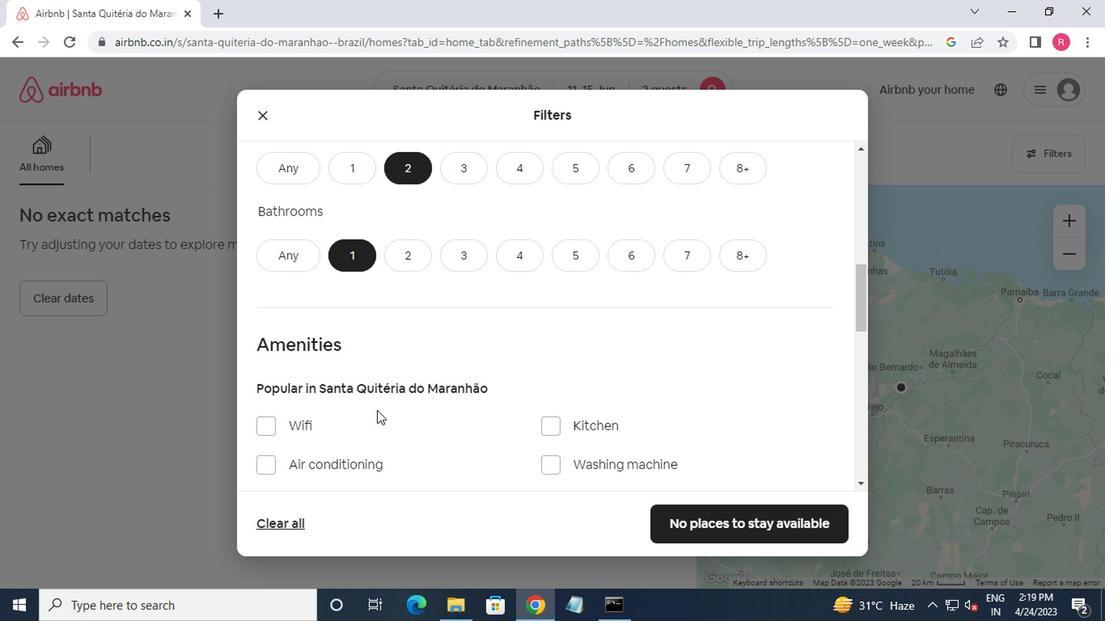 
Action: Mouse moved to (372, 354)
Screenshot: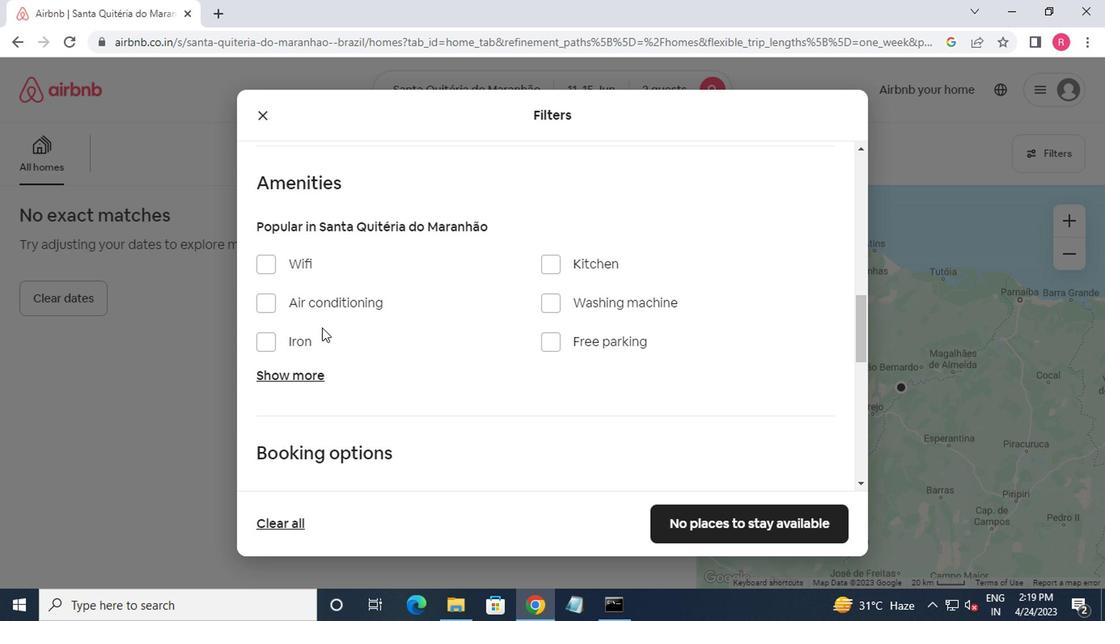 
Action: Mouse scrolled (372, 353) with delta (0, -1)
Screenshot: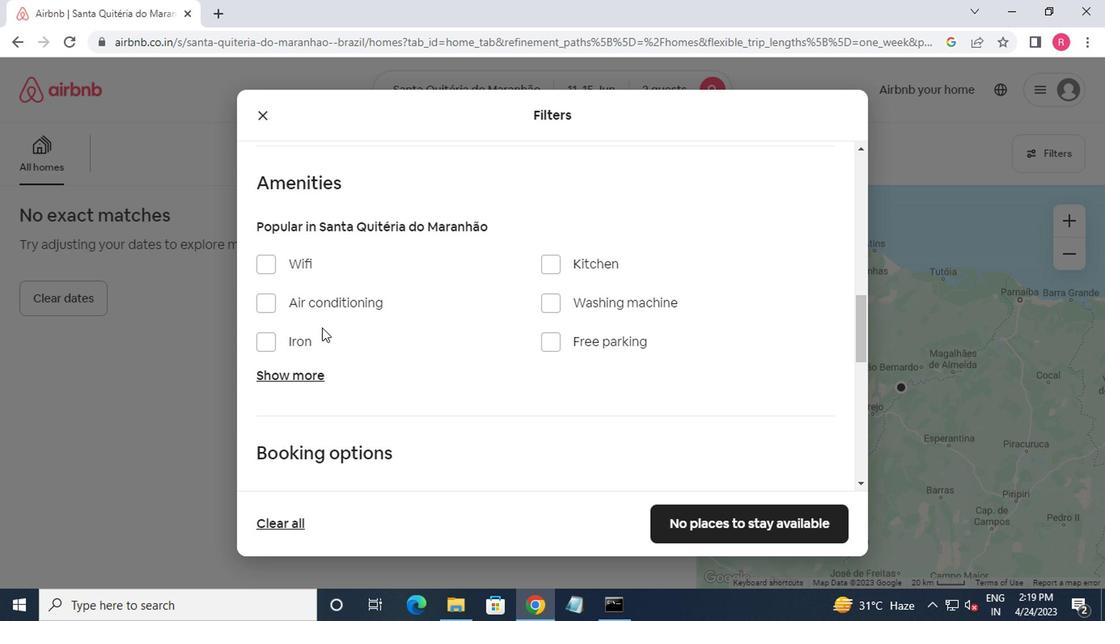 
Action: Mouse moved to (375, 355)
Screenshot: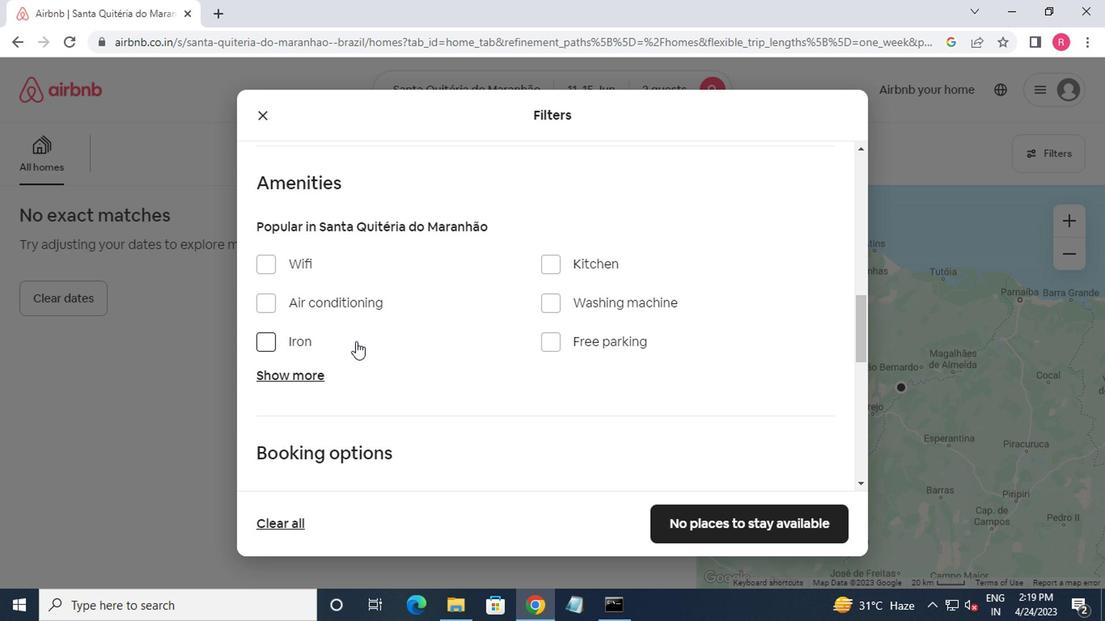 
Action: Mouse scrolled (375, 355) with delta (0, 0)
Screenshot: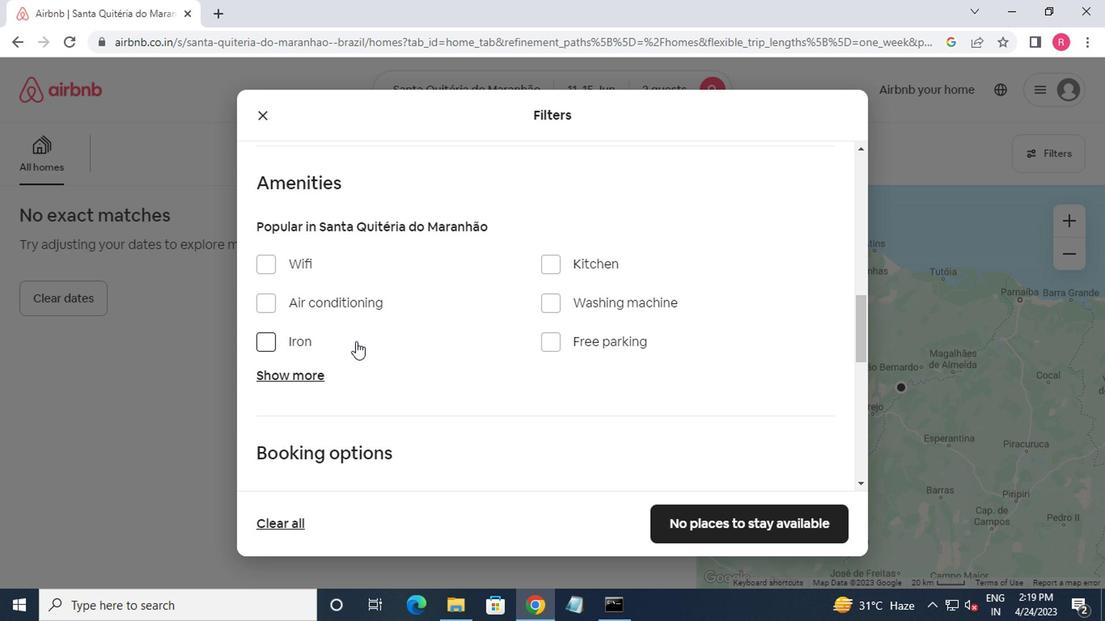 
Action: Mouse moved to (786, 408)
Screenshot: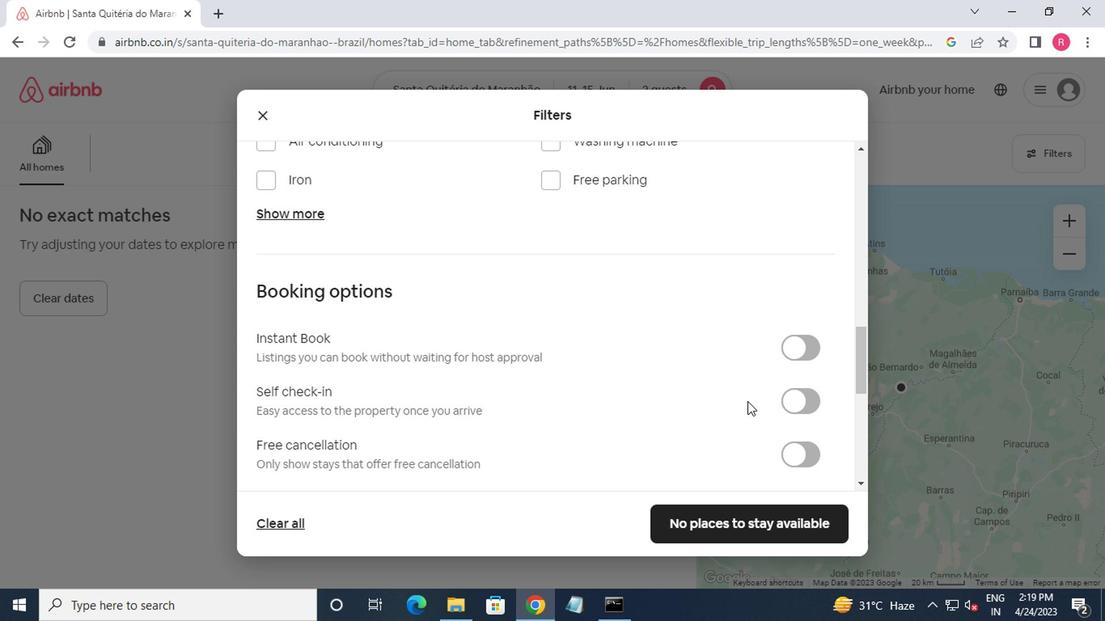 
Action: Mouse pressed left at (786, 408)
Screenshot: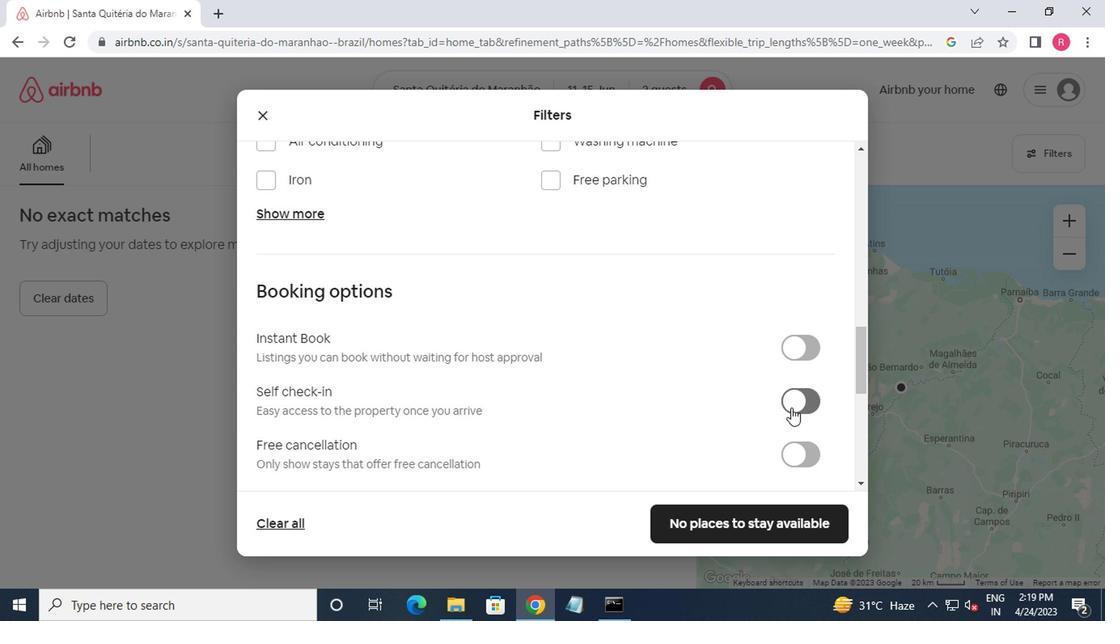 
Action: Mouse moved to (786, 405)
Screenshot: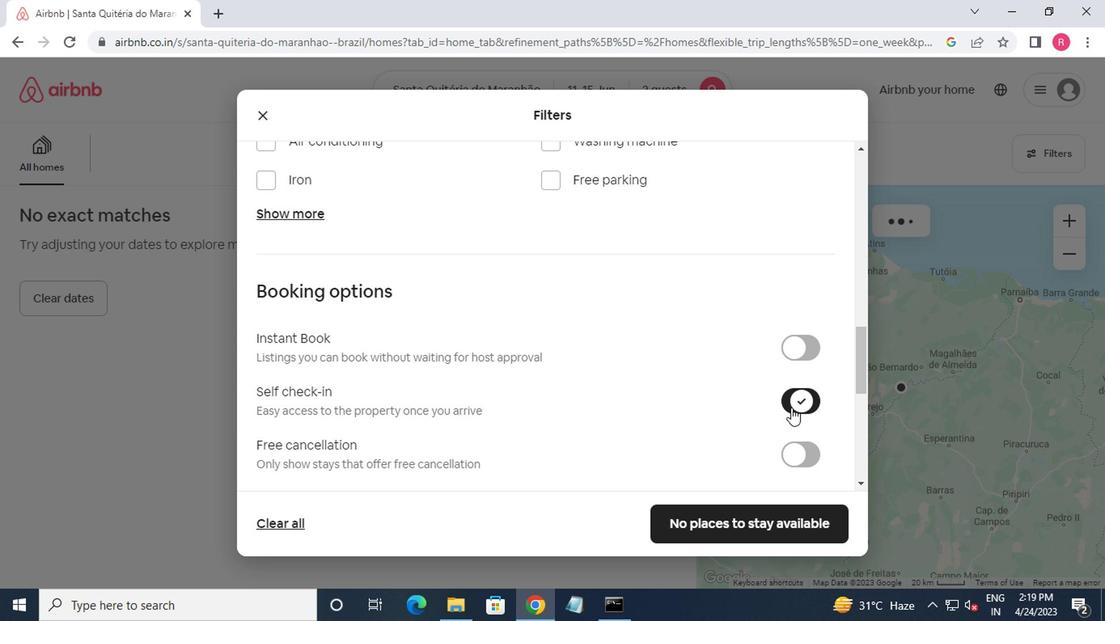 
Action: Mouse scrolled (786, 405) with delta (0, 0)
Screenshot: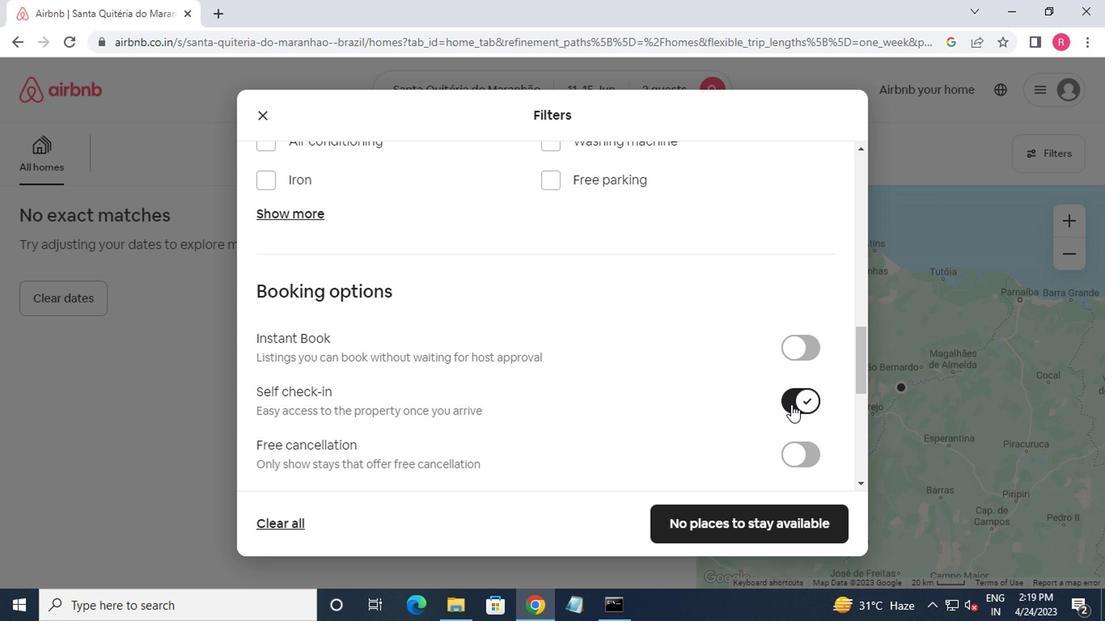 
Action: Mouse scrolled (786, 405) with delta (0, 0)
Screenshot: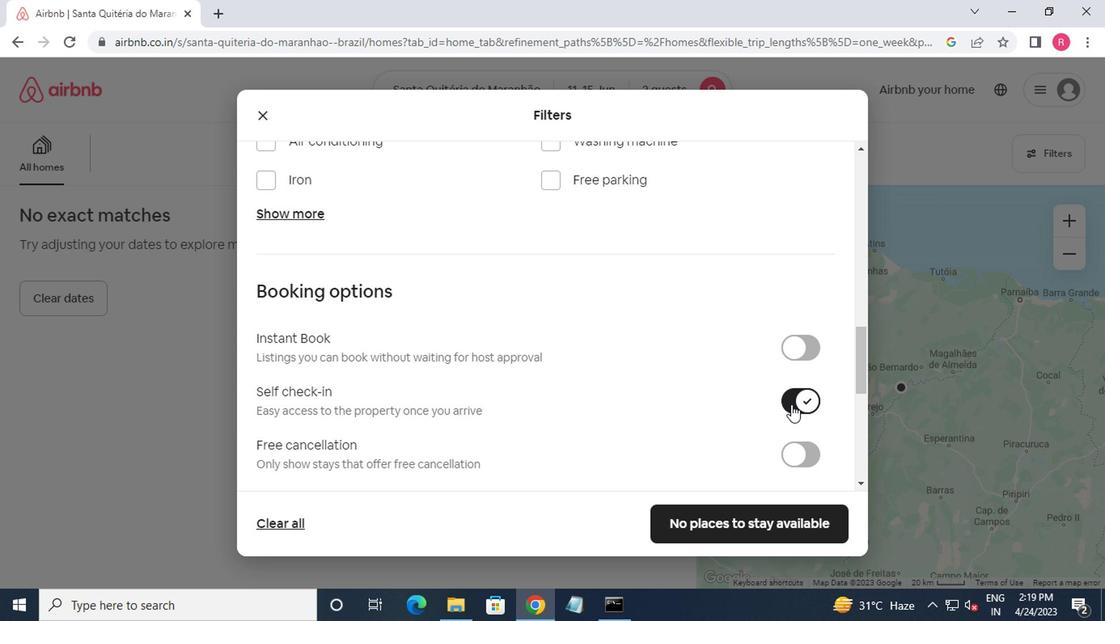 
Action: Mouse scrolled (786, 405) with delta (0, 0)
Screenshot: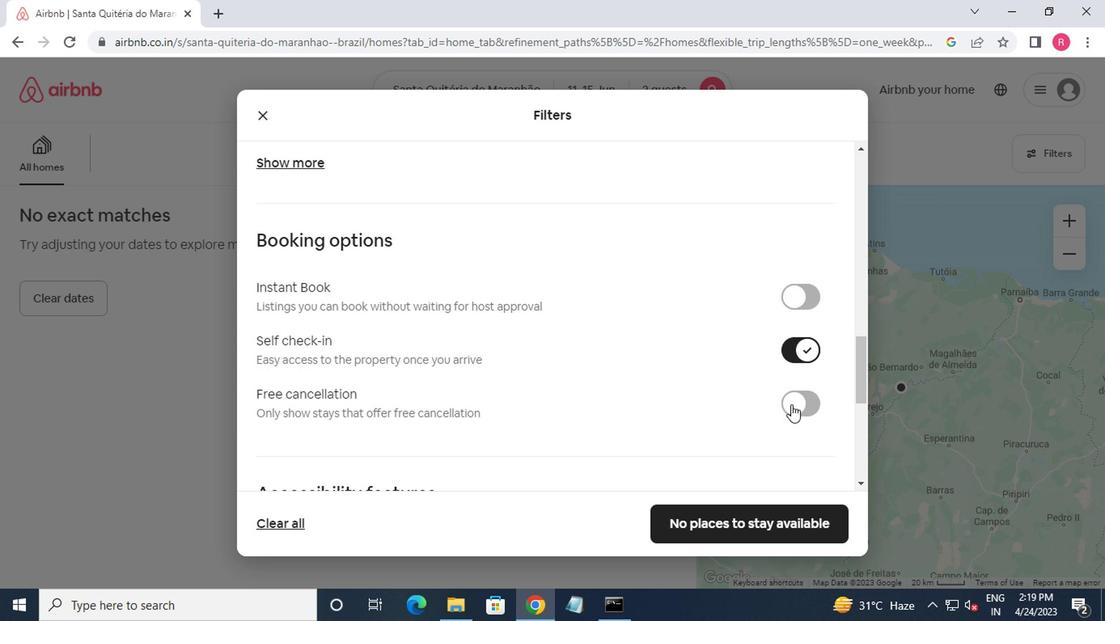 
Action: Mouse scrolled (786, 405) with delta (0, 0)
Screenshot: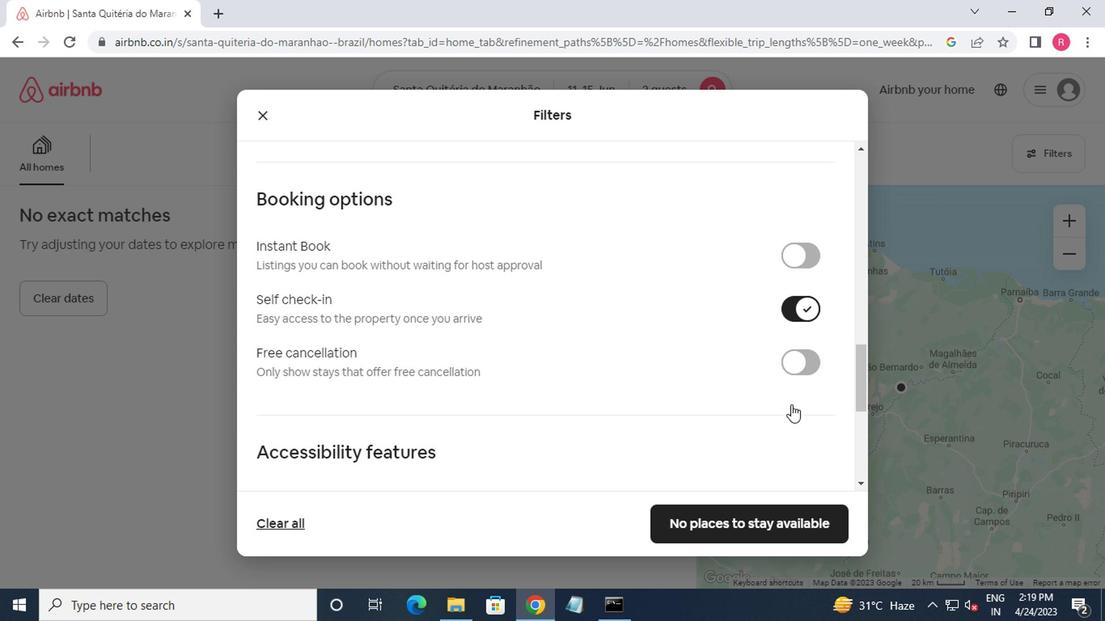 
Action: Mouse moved to (783, 398)
Screenshot: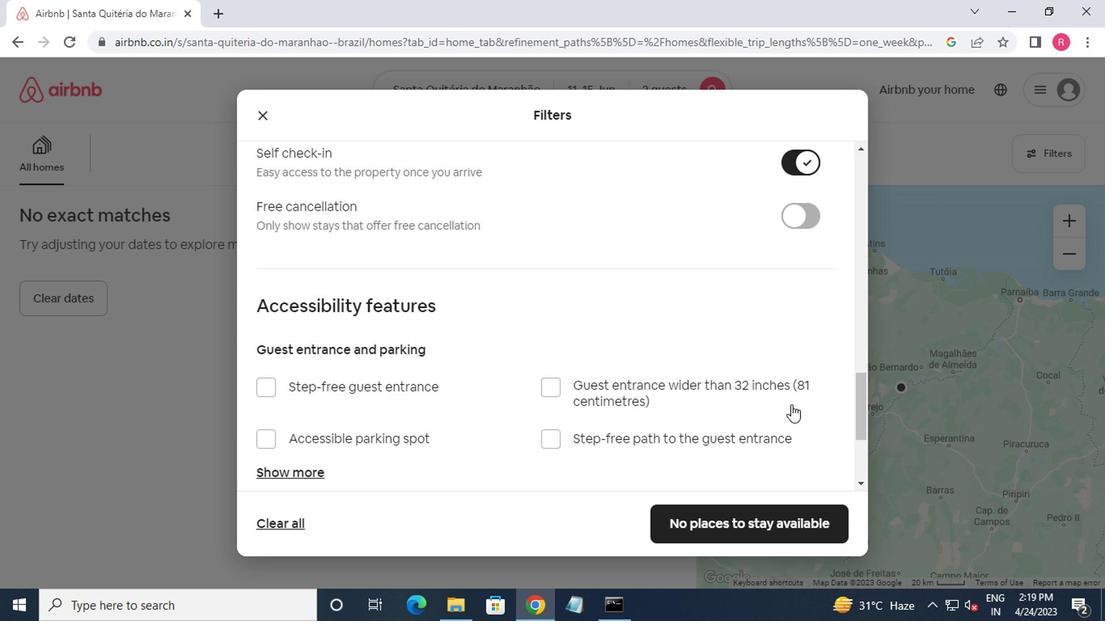 
Action: Mouse scrolled (783, 397) with delta (0, 0)
Screenshot: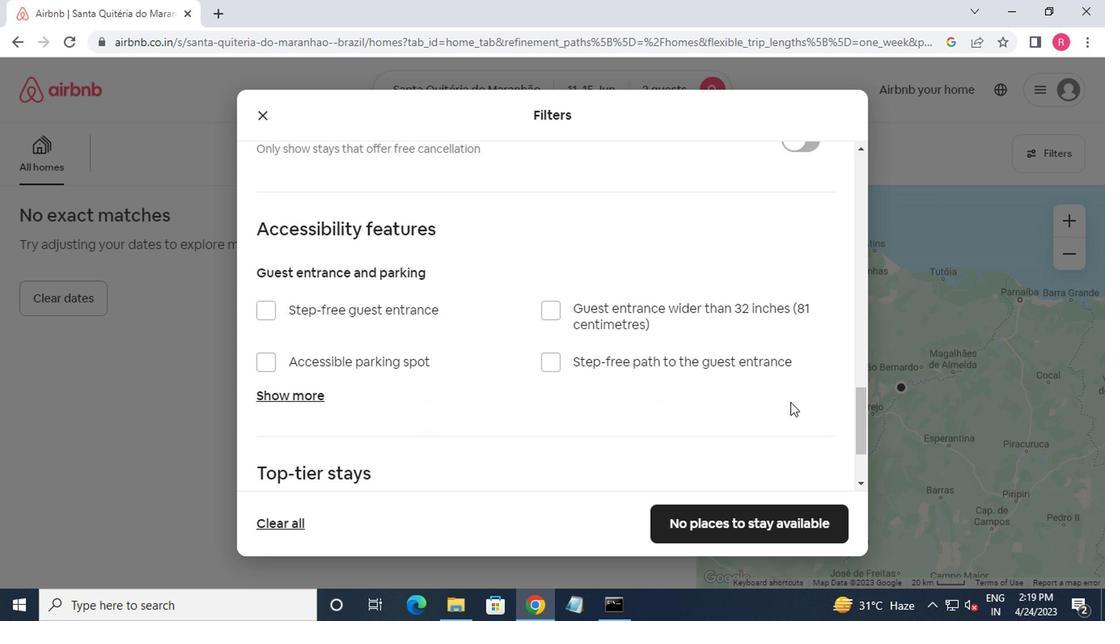 
Action: Mouse scrolled (783, 397) with delta (0, 0)
Screenshot: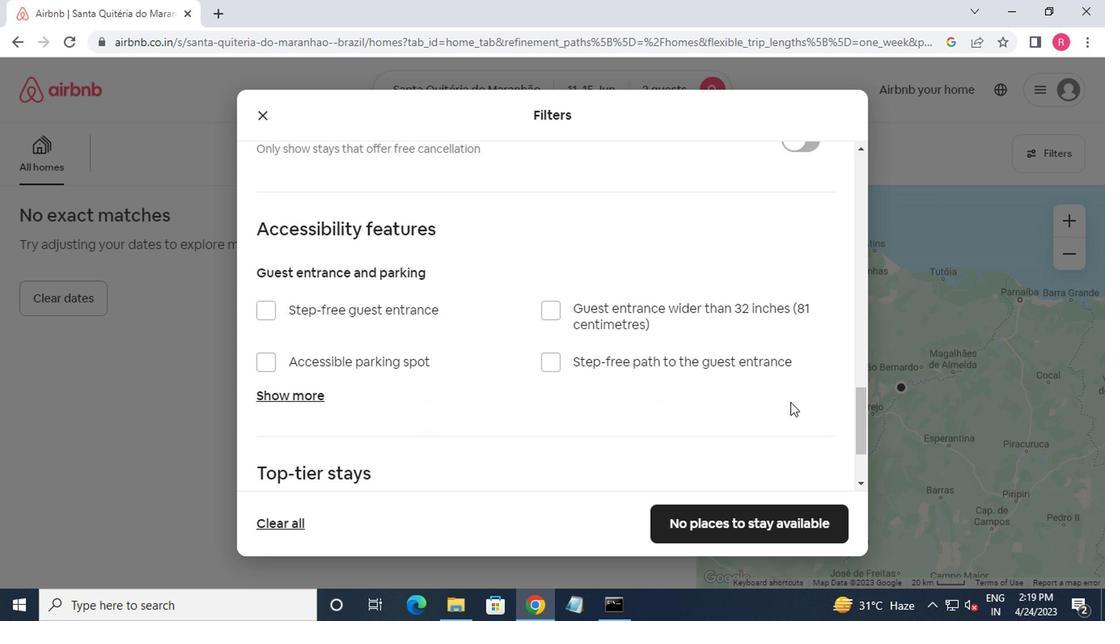 
Action: Mouse moved to (782, 398)
Screenshot: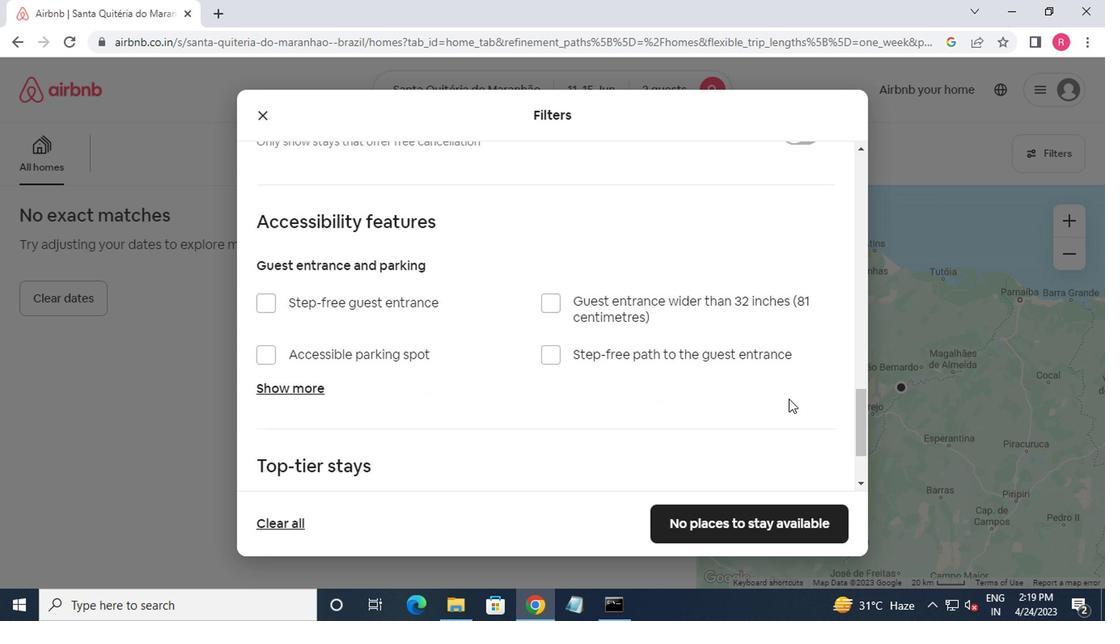 
Action: Mouse scrolled (782, 397) with delta (0, 0)
Screenshot: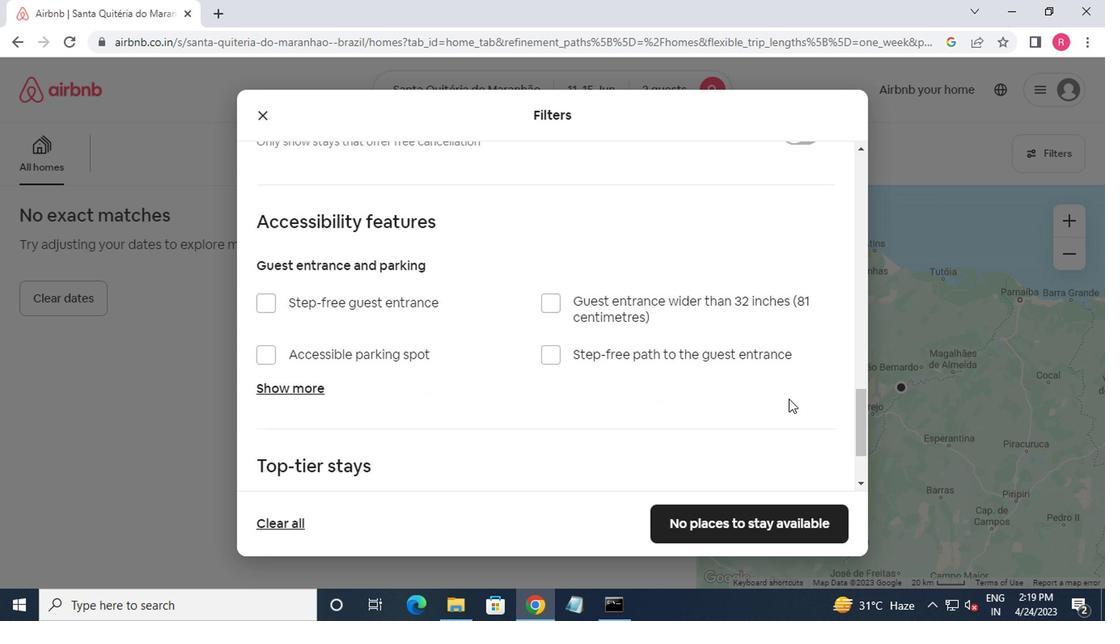 
Action: Mouse moved to (781, 398)
Screenshot: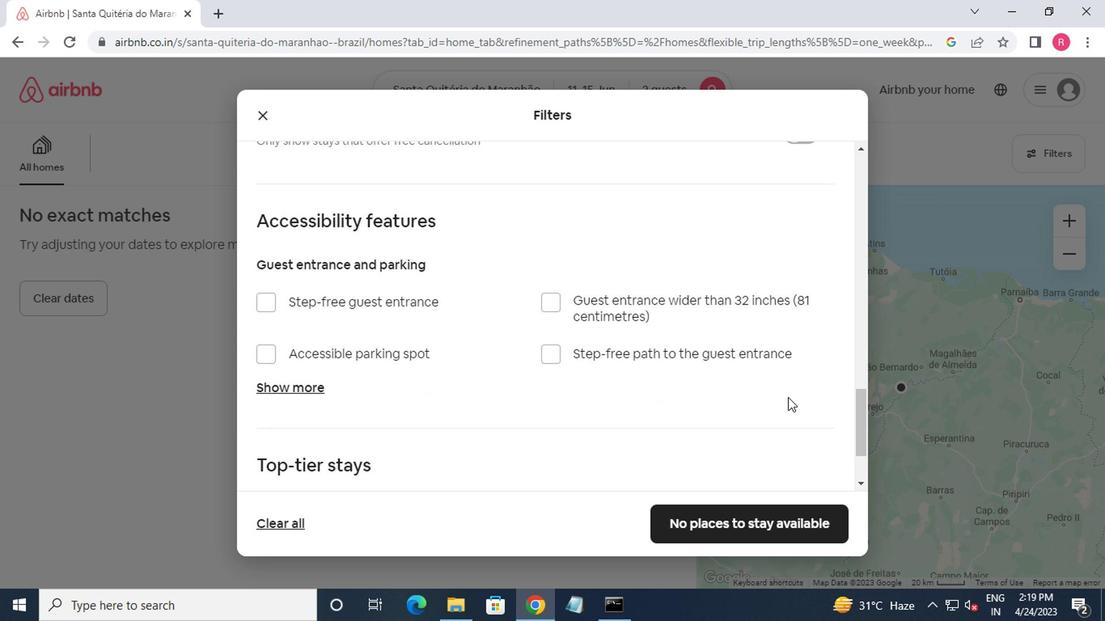 
Action: Mouse scrolled (781, 397) with delta (0, 0)
Screenshot: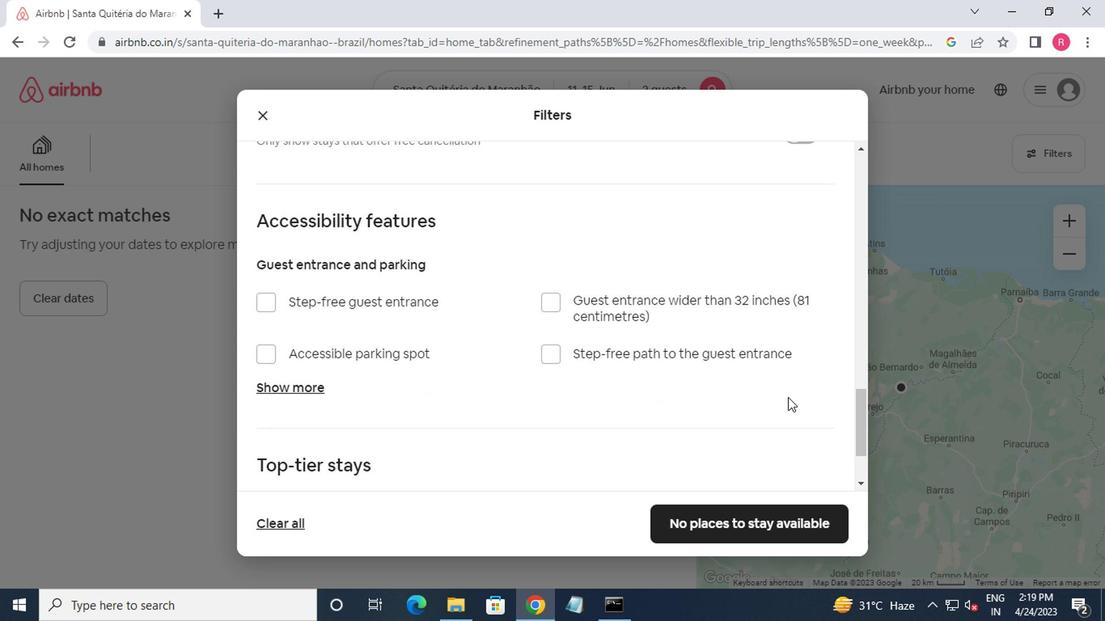 
Action: Mouse moved to (774, 398)
Screenshot: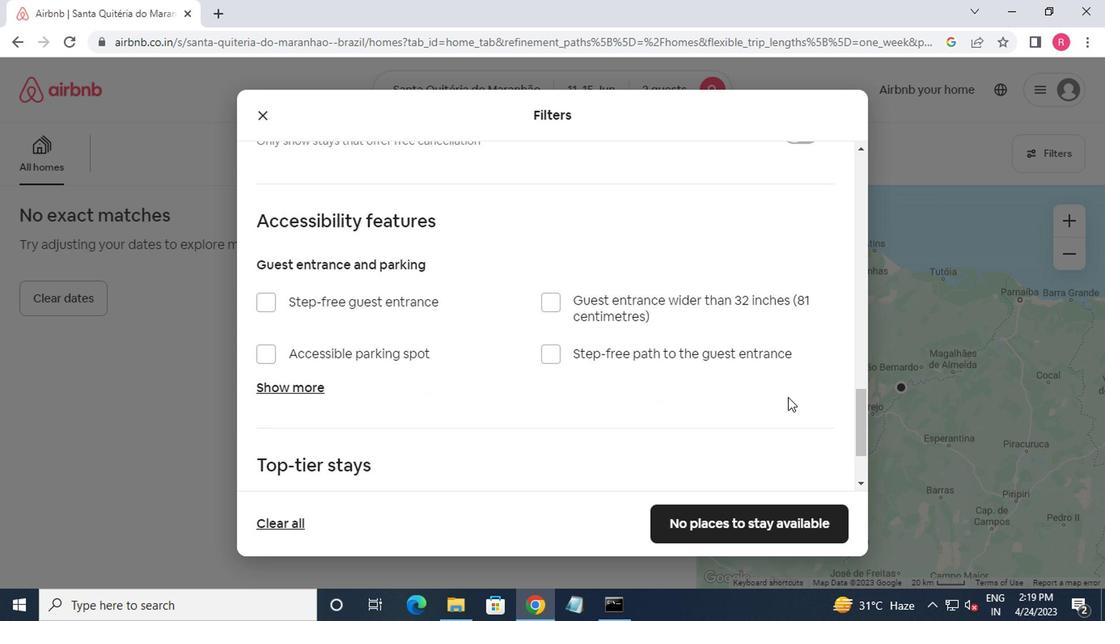 
Action: Mouse scrolled (774, 397) with delta (0, 0)
Screenshot: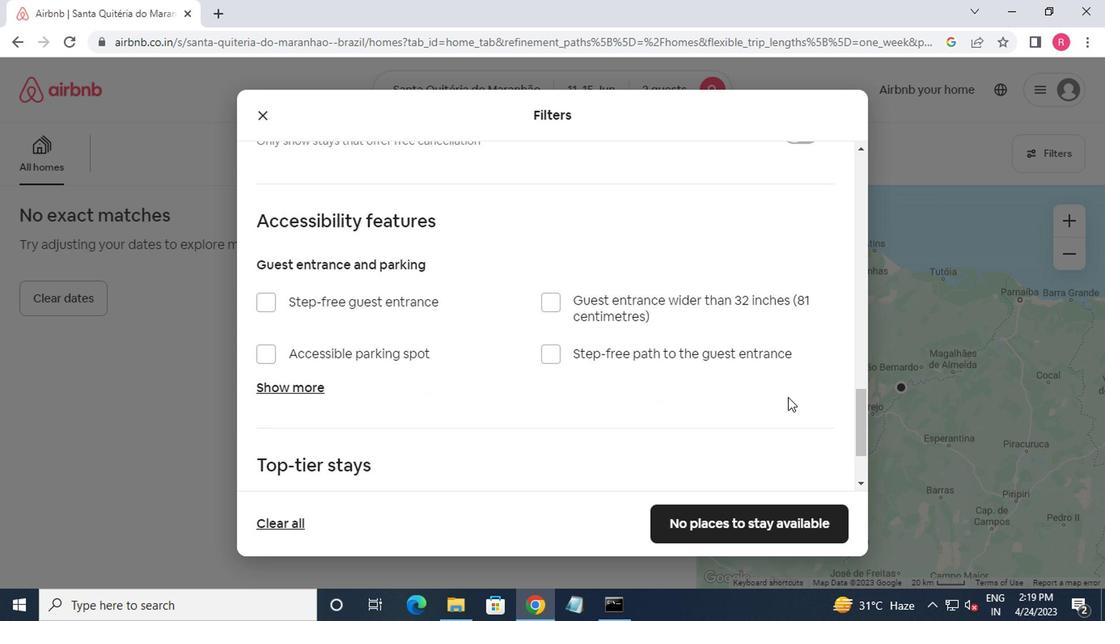 
Action: Mouse moved to (590, 399)
Screenshot: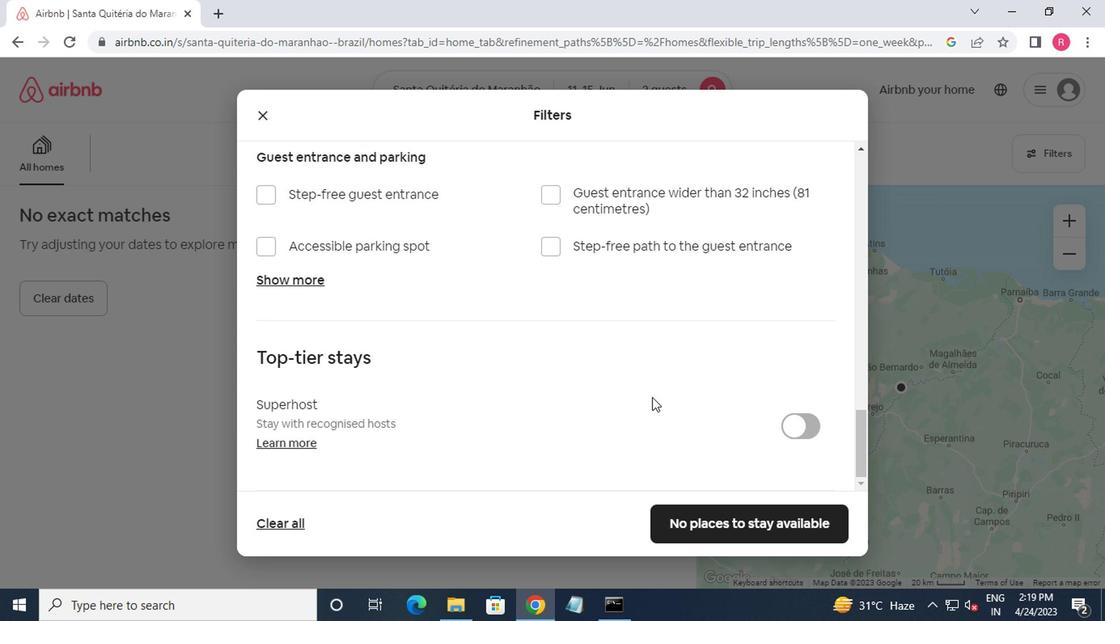 
Action: Mouse scrolled (590, 398) with delta (0, -1)
Screenshot: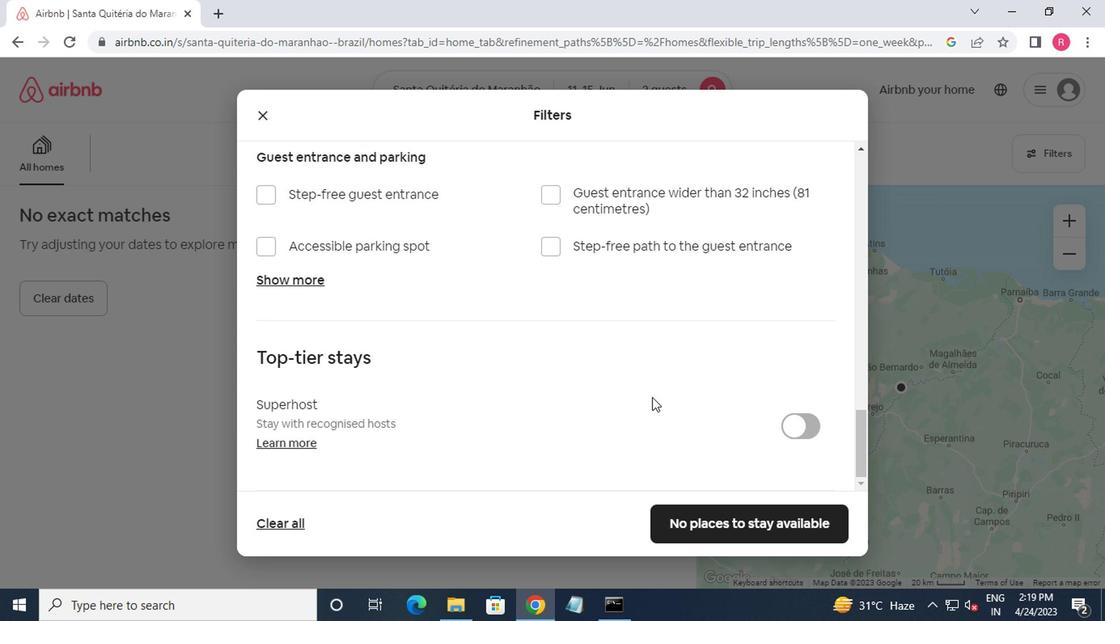 
Action: Mouse moved to (587, 399)
Screenshot: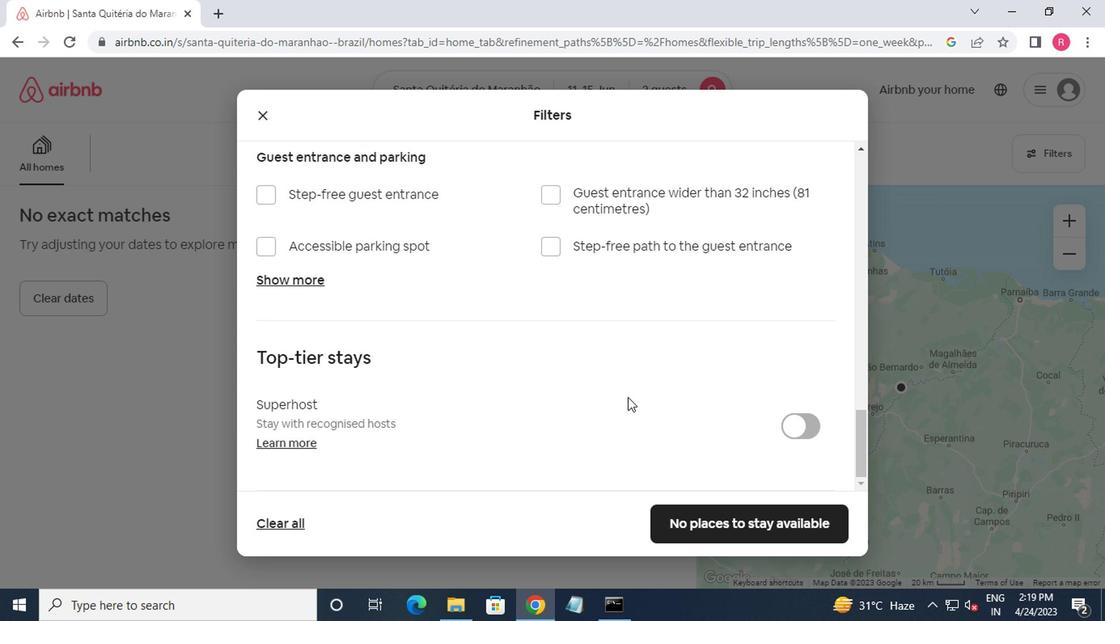 
Action: Mouse scrolled (587, 399) with delta (0, 0)
Screenshot: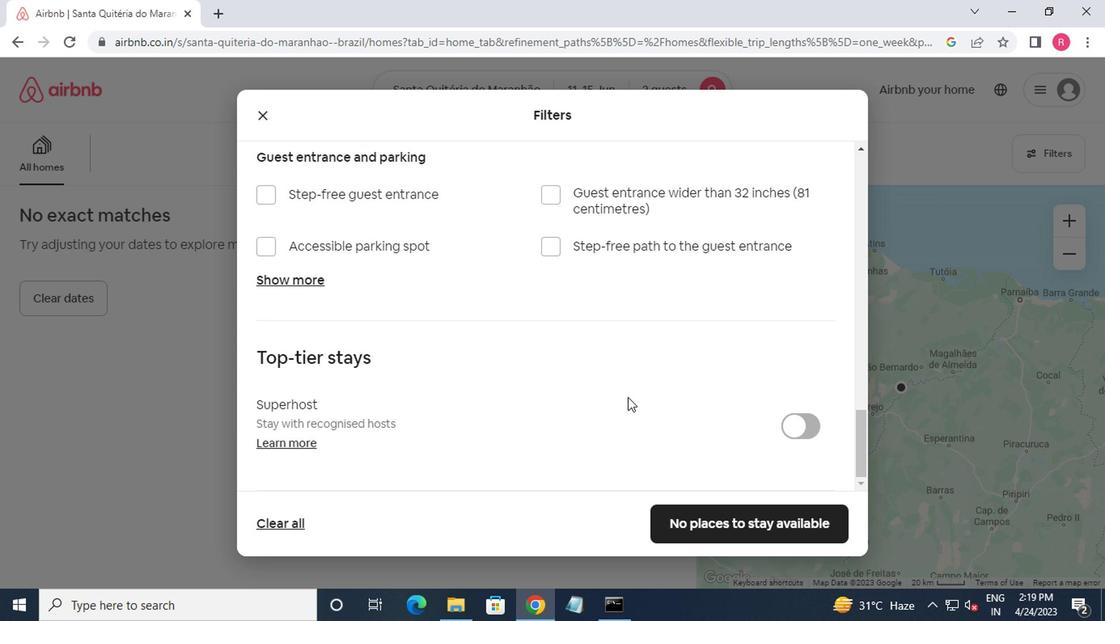 
Action: Mouse moved to (728, 512)
Screenshot: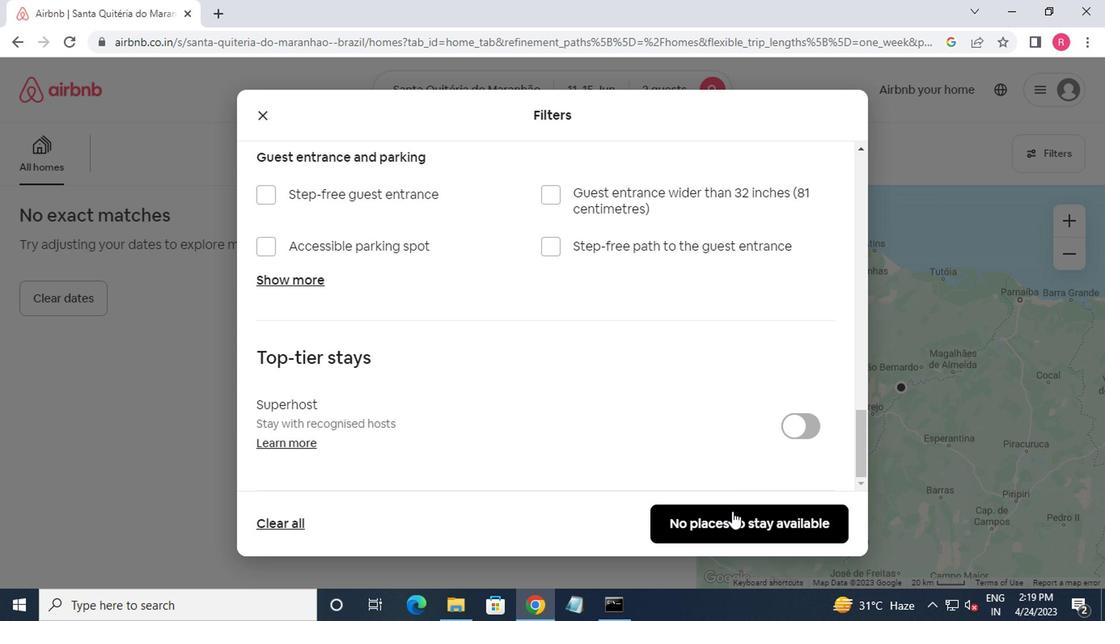
Action: Mouse pressed left at (728, 512)
Screenshot: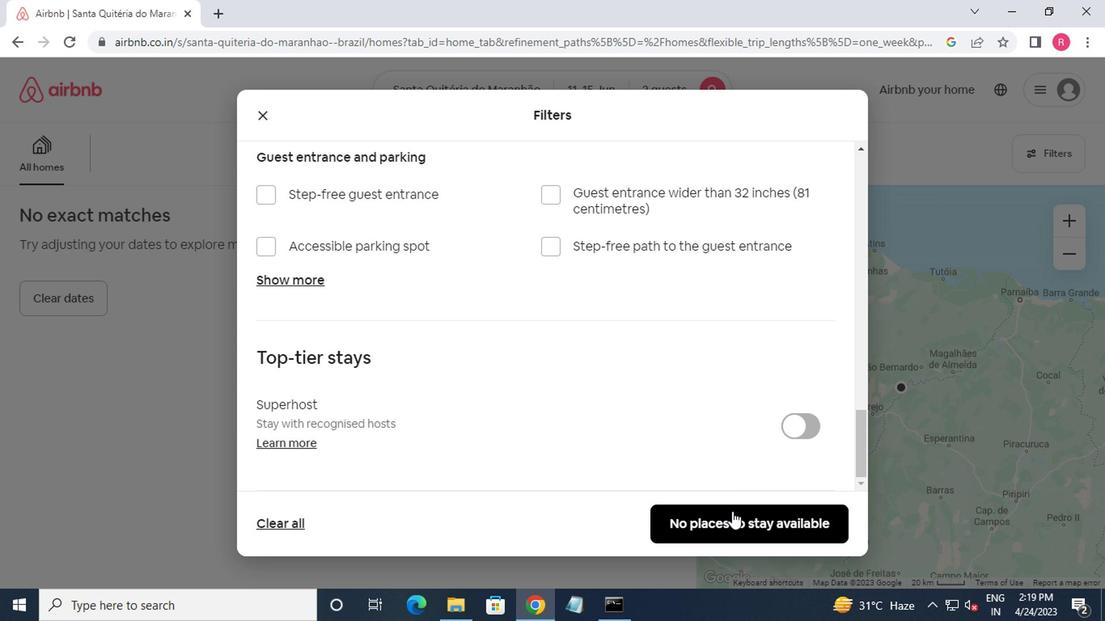 
Action: Mouse moved to (725, 517)
Screenshot: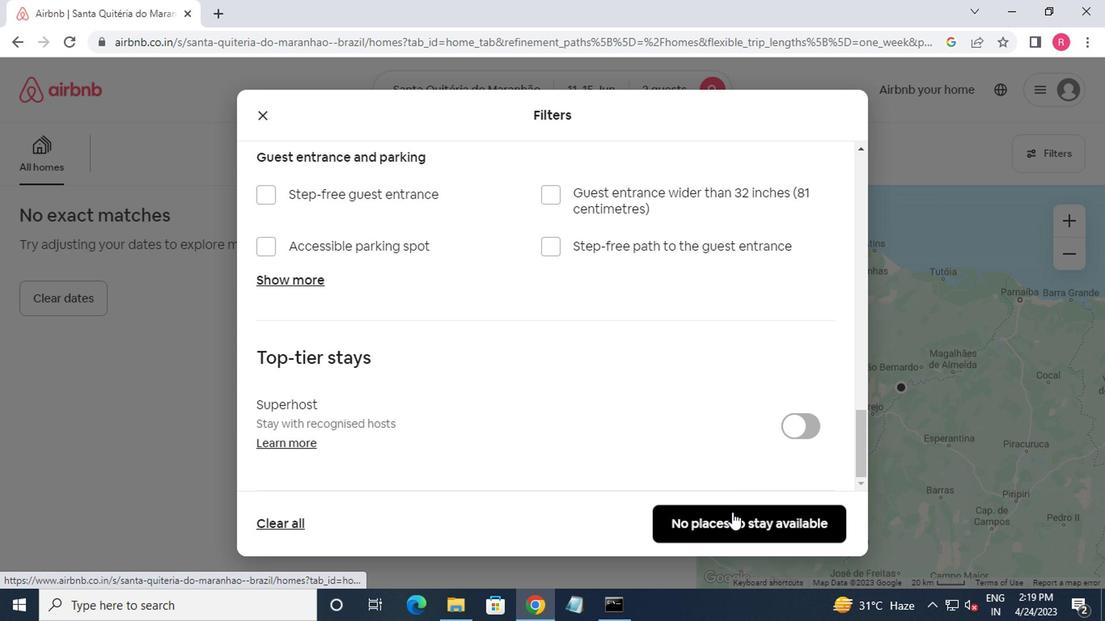 
